 Task: In Heading Arial with underline. Font size of heading  '18'Font style of data Calibri. Font size of data  9Alignment of headline & data Align center. Fill color in heading,  RedFont color of data Black Apply border in Data No BorderIn the sheet   Innovate Sales templetes book
Action: Mouse moved to (143, 156)
Screenshot: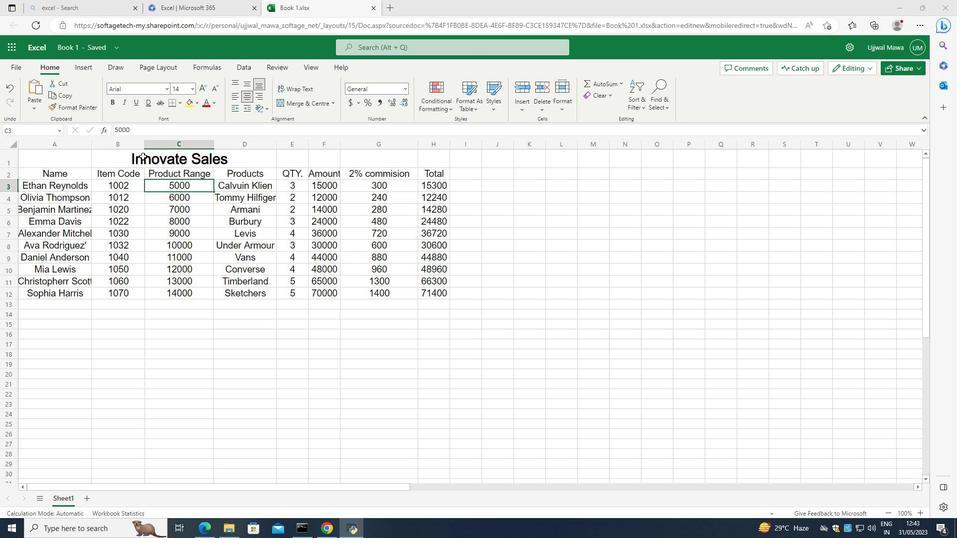 
Action: Mouse pressed left at (143, 156)
Screenshot: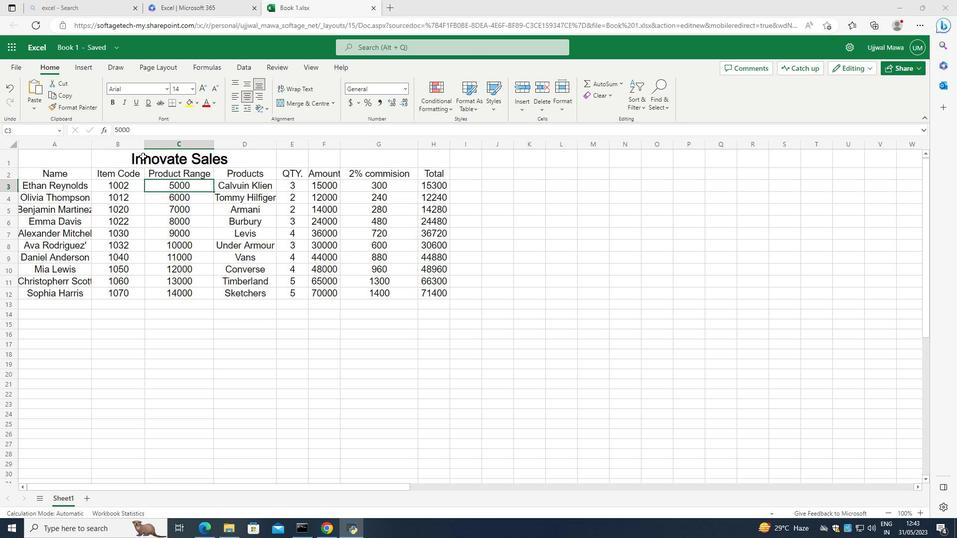 
Action: Mouse moved to (73, 102)
Screenshot: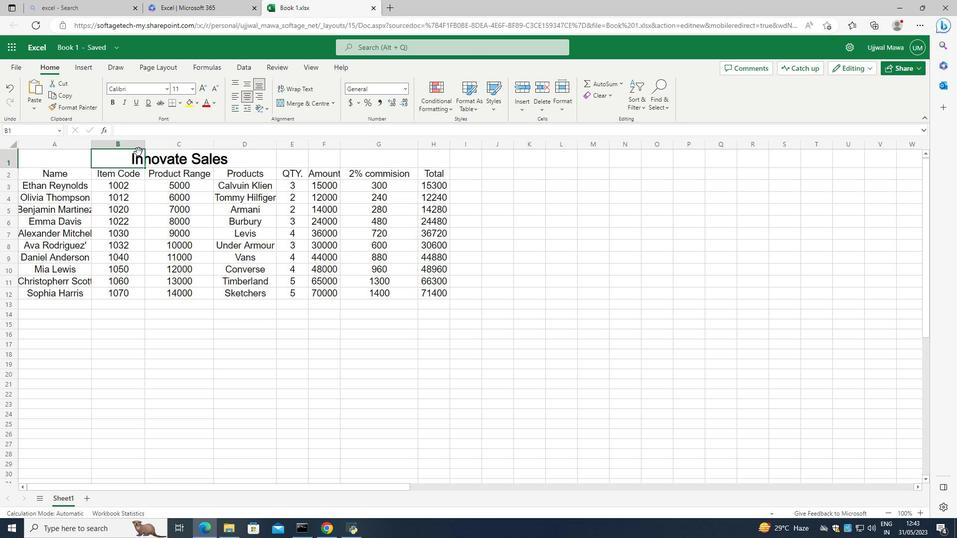 
Action: Key pressed ctrl+U
Screenshot: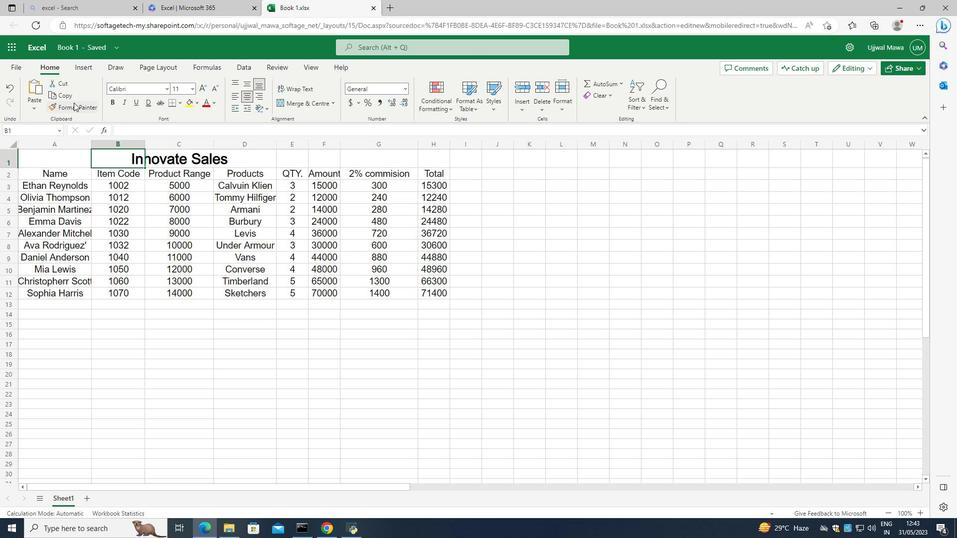 
Action: Mouse moved to (136, 161)
Screenshot: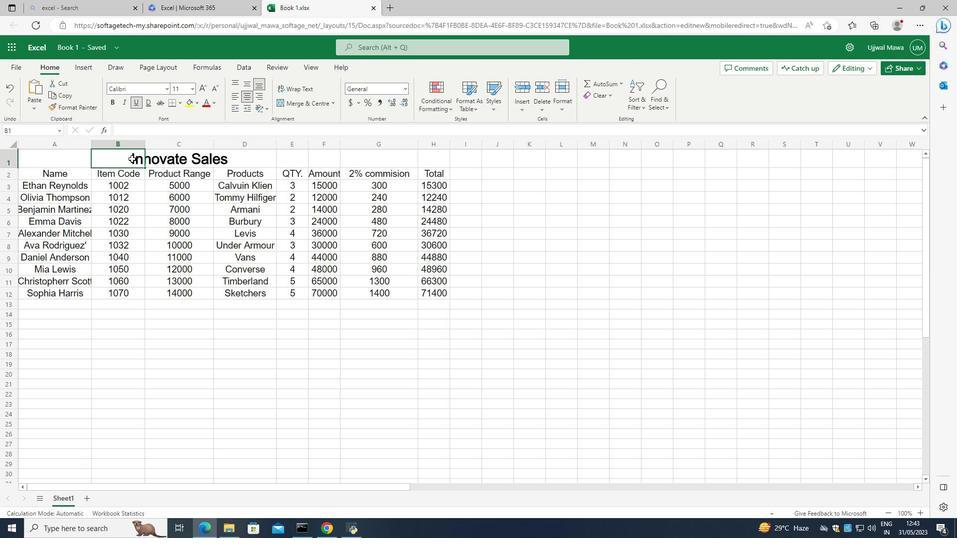 
Action: Mouse pressed left at (136, 161)
Screenshot: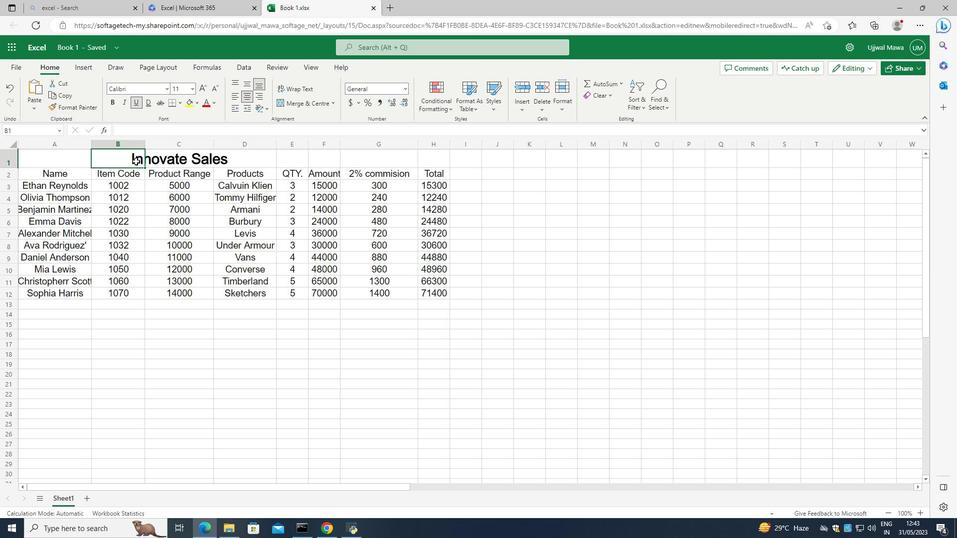 
Action: Mouse moved to (167, 164)
Screenshot: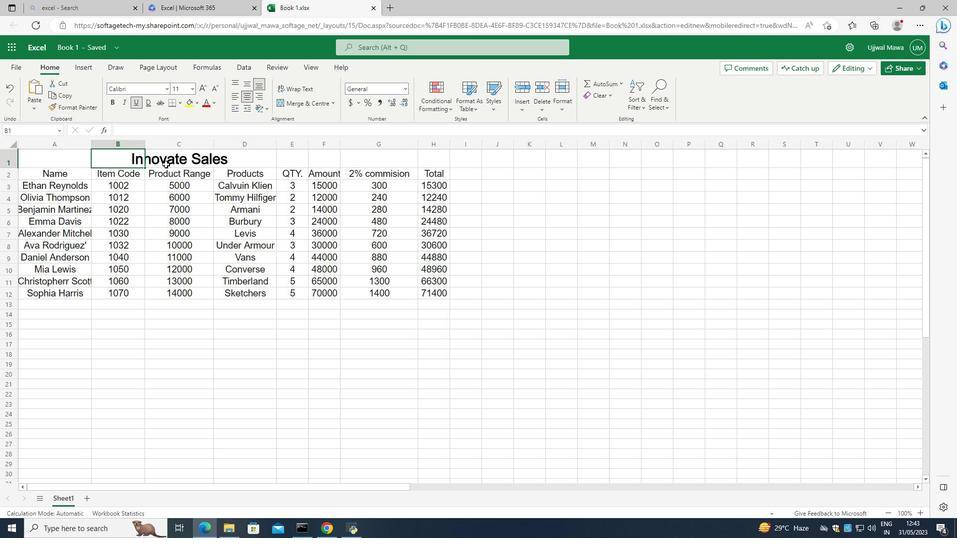 
Action: Mouse pressed left at (167, 164)
Screenshot: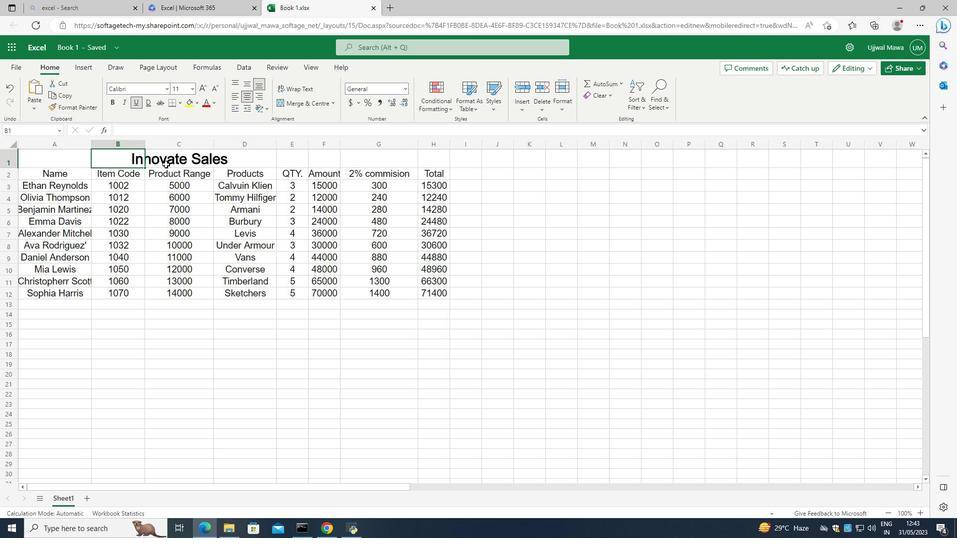 
Action: Mouse moved to (132, 158)
Screenshot: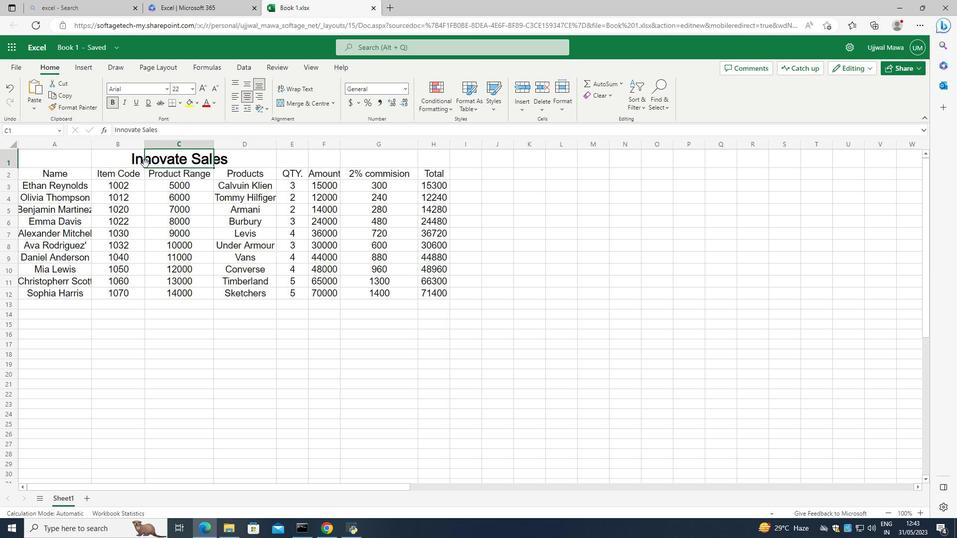
Action: Mouse pressed left at (132, 158)
Screenshot: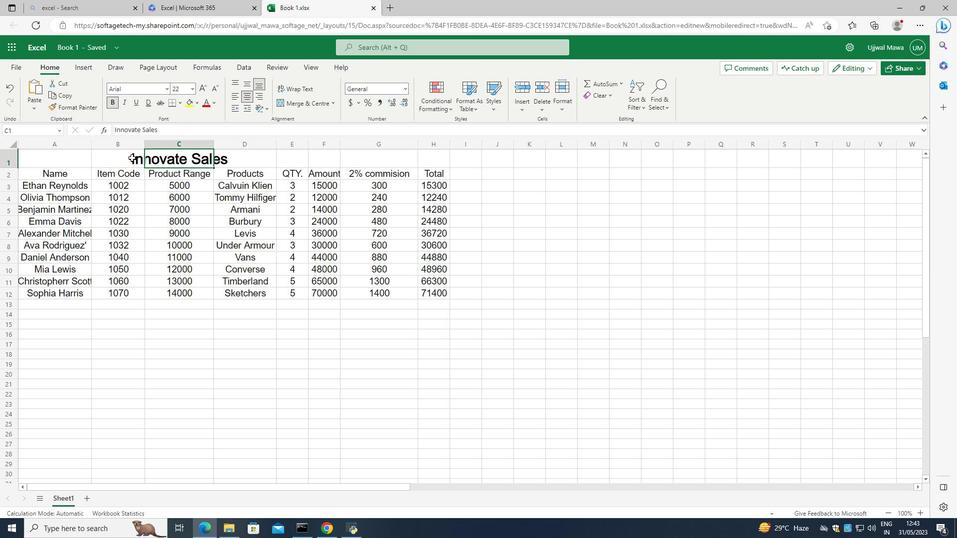 
Action: Mouse moved to (138, 159)
Screenshot: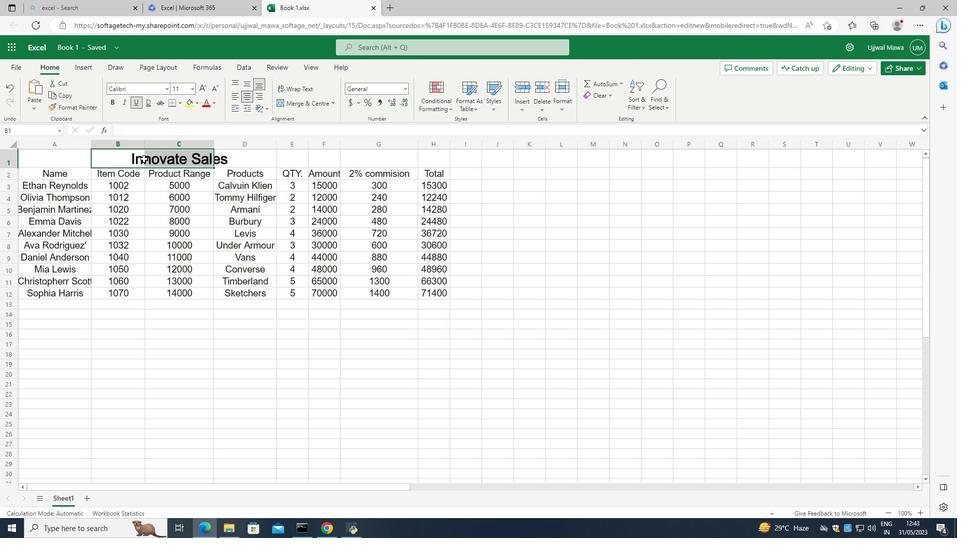 
Action: Mouse pressed left at (138, 159)
Screenshot: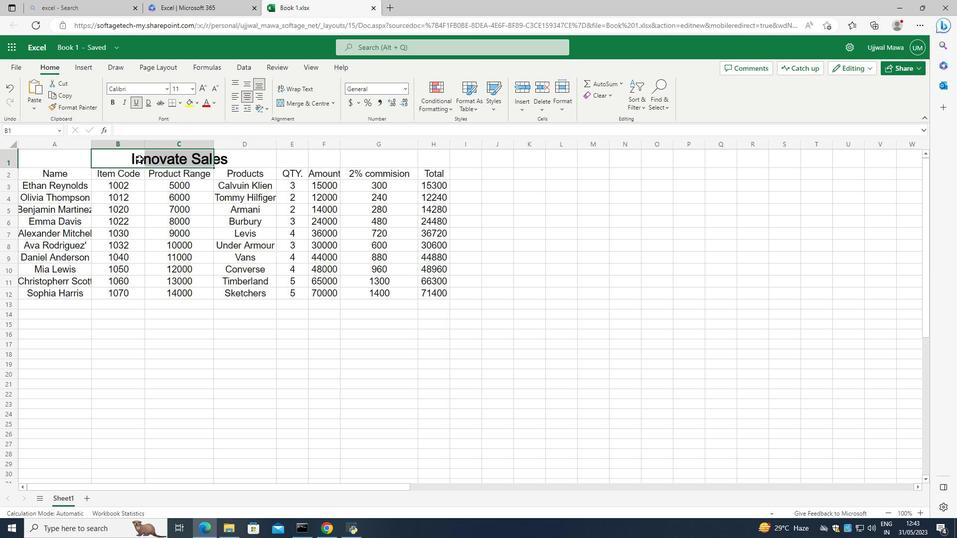 
Action: Mouse moved to (132, 159)
Screenshot: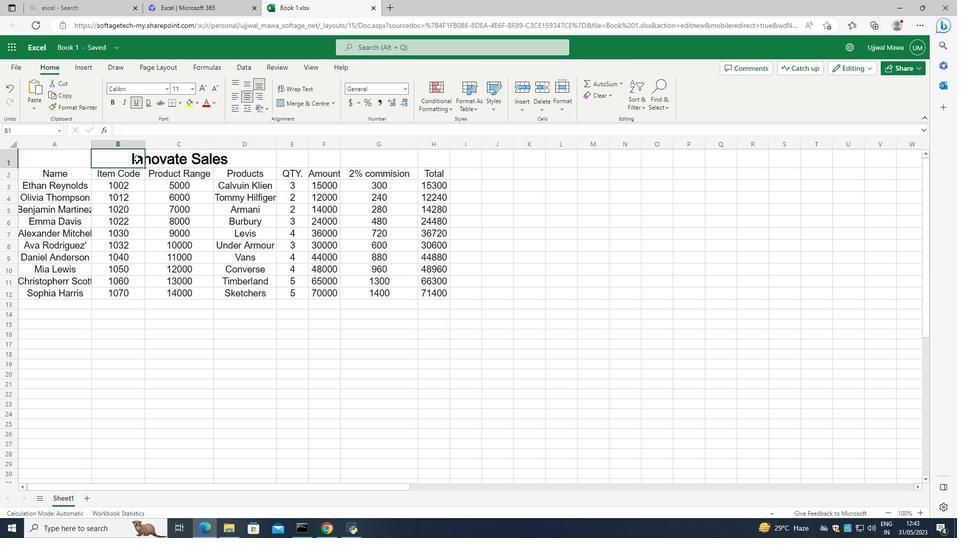 
Action: Mouse pressed left at (132, 159)
Screenshot: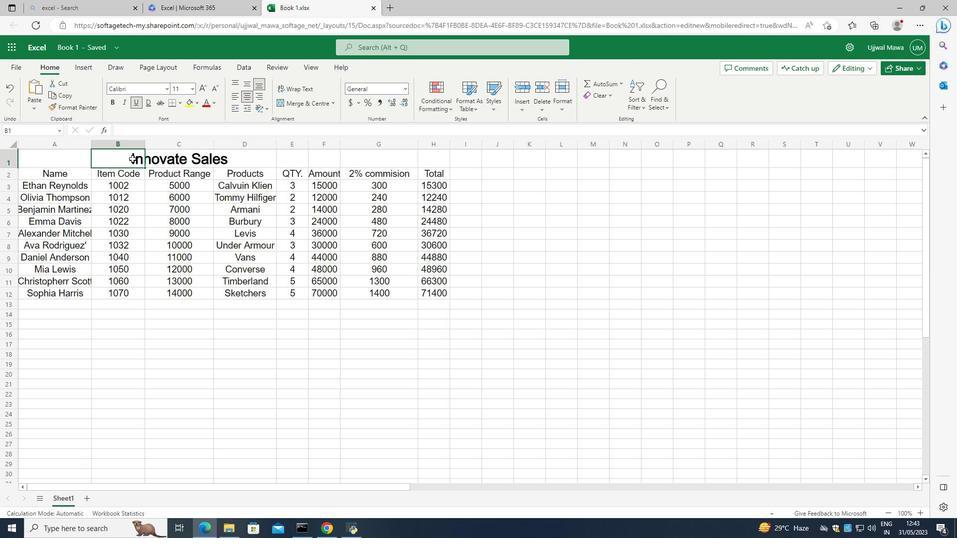 
Action: Mouse moved to (133, 102)
Screenshot: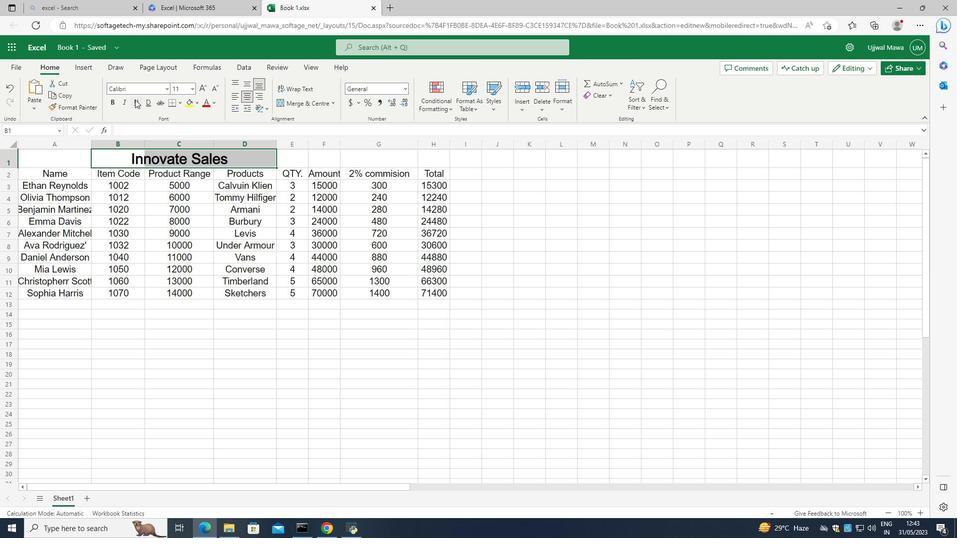 
Action: Mouse pressed left at (133, 102)
Screenshot: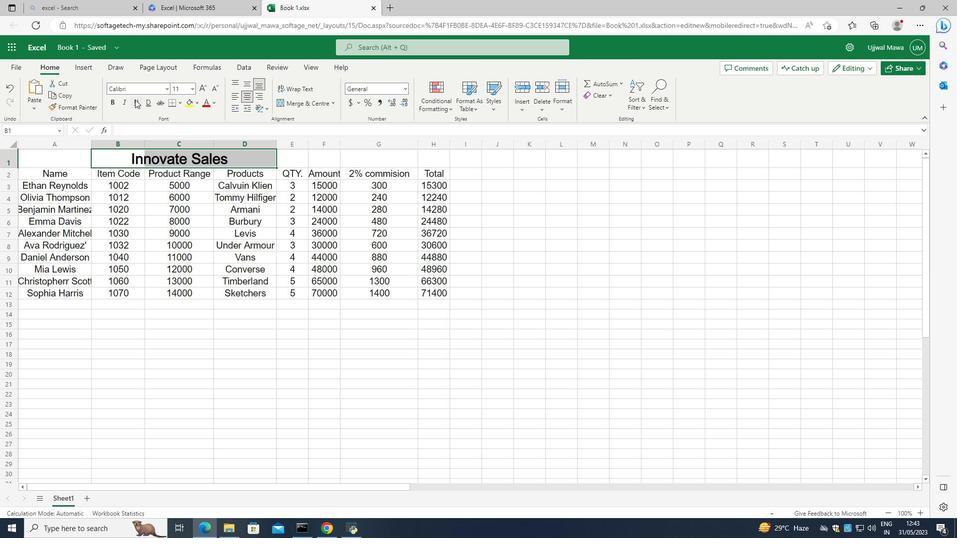 
Action: Mouse pressed left at (133, 102)
Screenshot: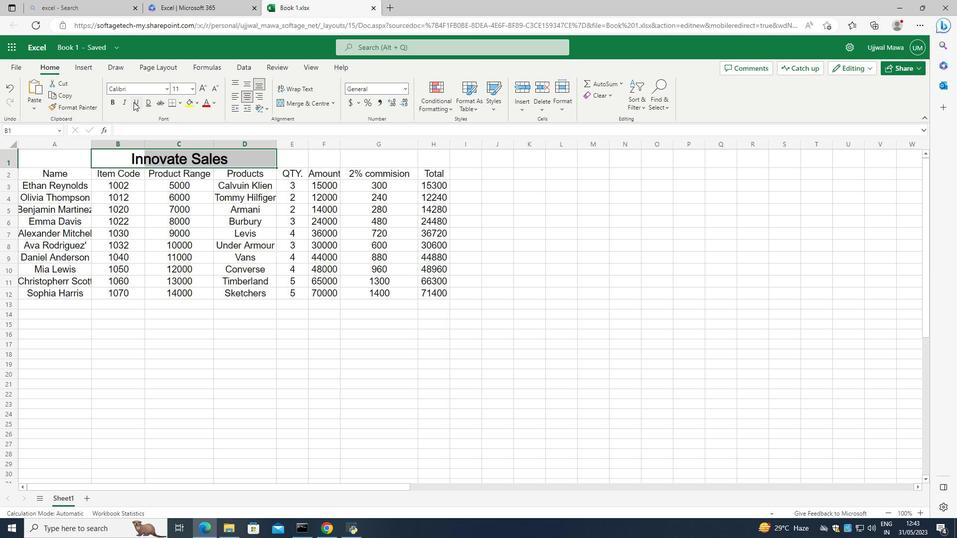 
Action: Mouse moved to (142, 220)
Screenshot: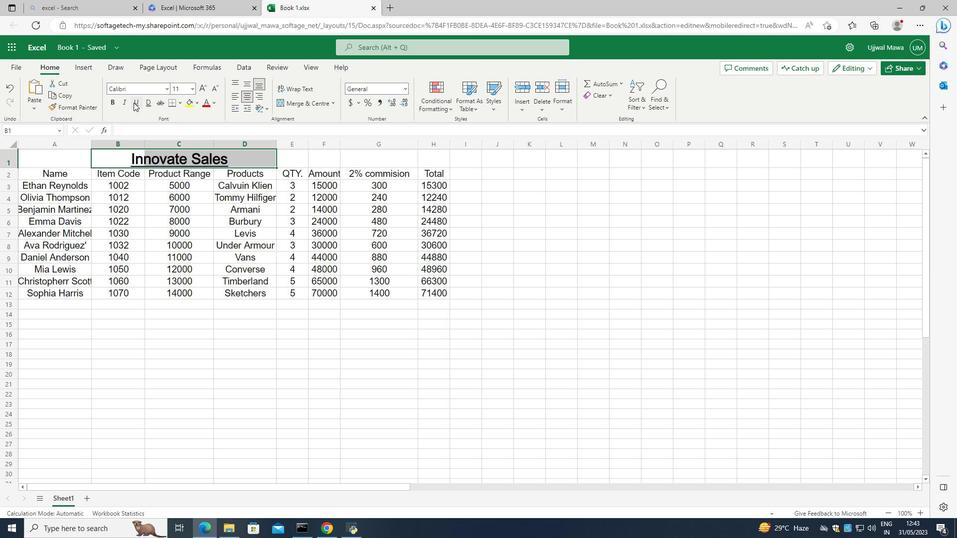 
Action: Mouse pressed left at (142, 220)
Screenshot: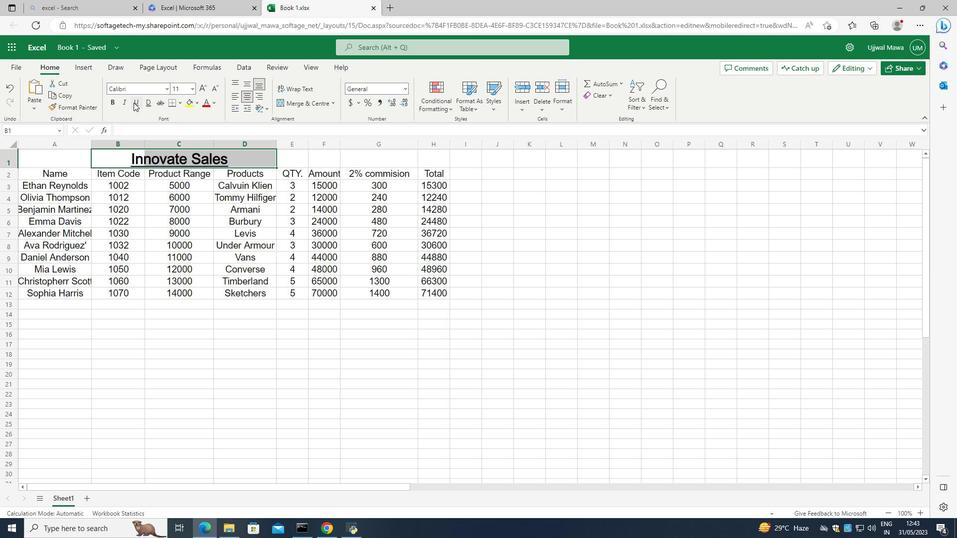 
Action: Mouse moved to (56, 175)
Screenshot: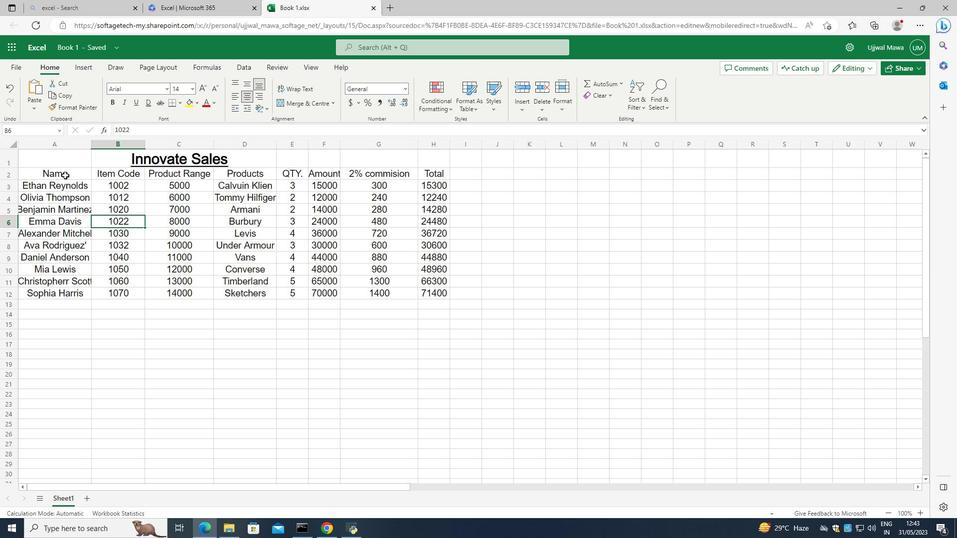 
Action: Mouse pressed left at (56, 175)
Screenshot: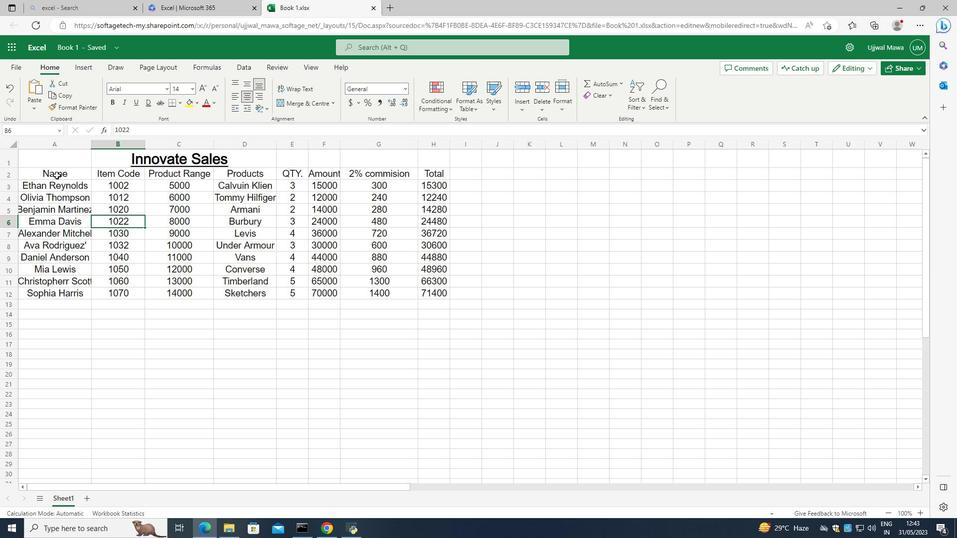 
Action: Mouse moved to (161, 169)
Screenshot: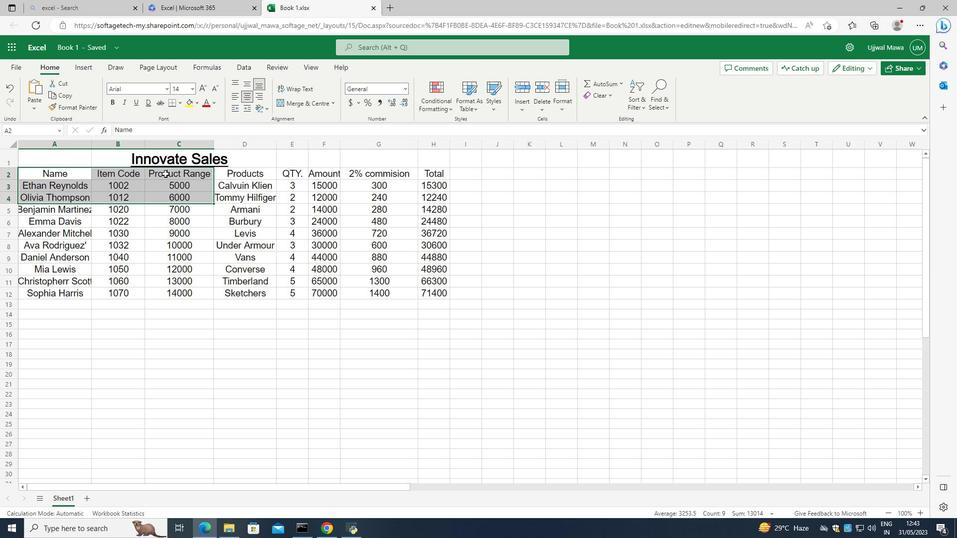
Action: Mouse pressed left at (161, 169)
Screenshot: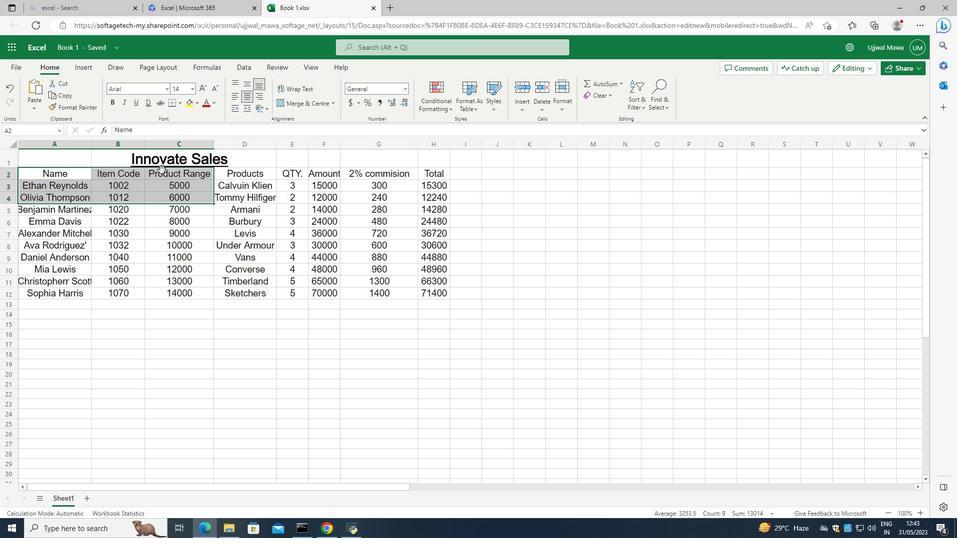 
Action: Mouse moved to (140, 156)
Screenshot: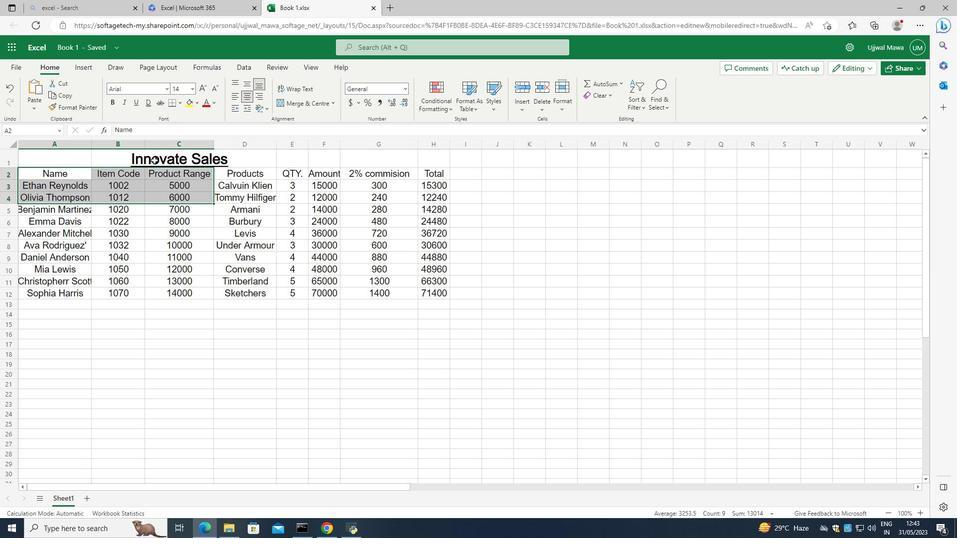 
Action: Mouse pressed left at (140, 156)
Screenshot: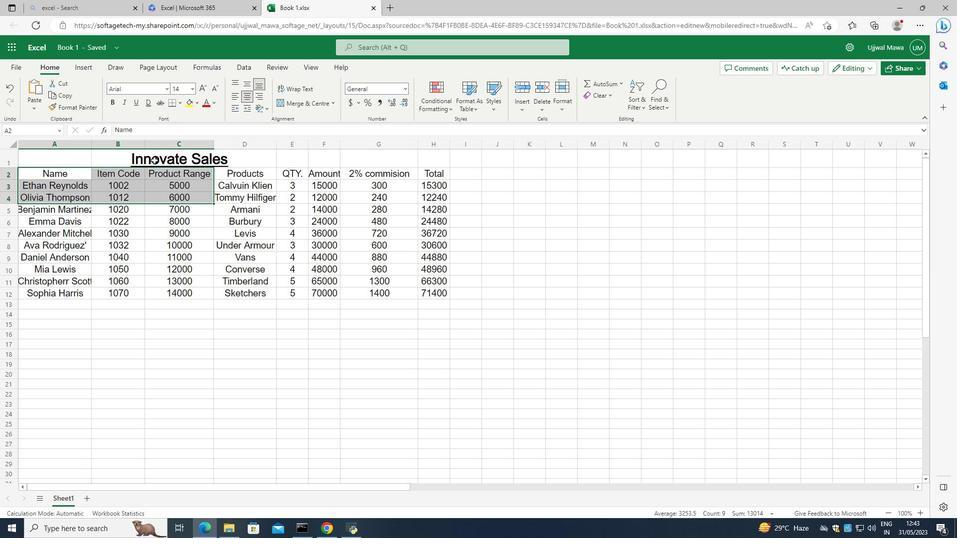 
Action: Mouse moved to (121, 157)
Screenshot: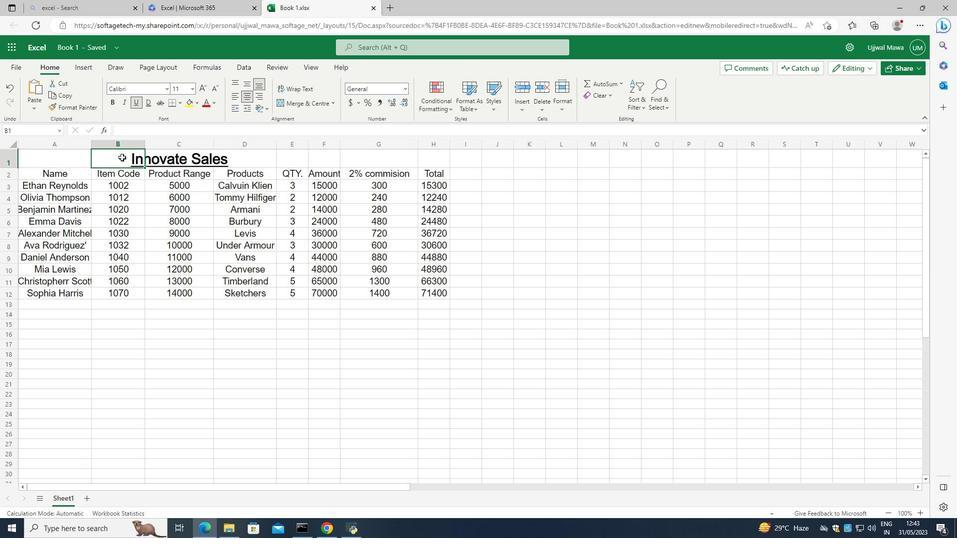 
Action: Mouse pressed left at (121, 157)
Screenshot: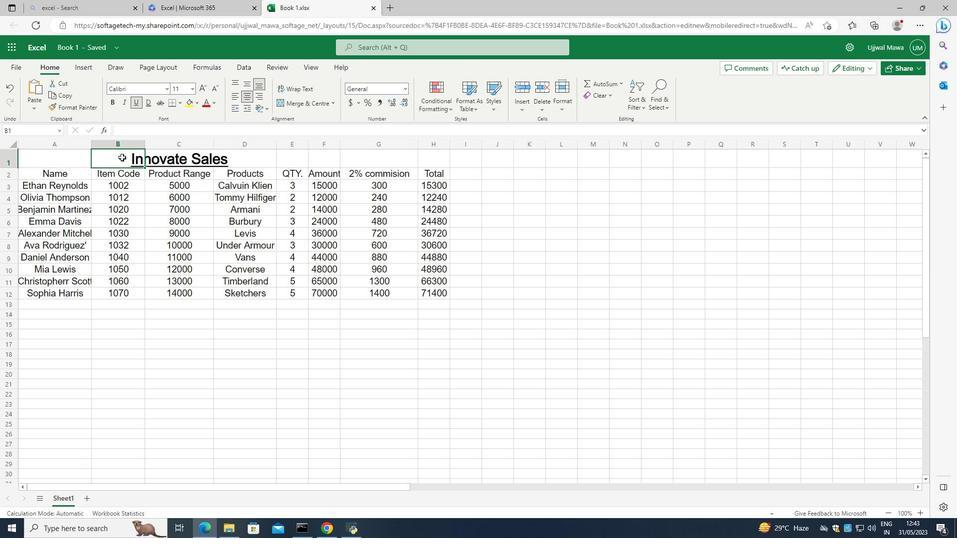 
Action: Mouse moved to (231, 159)
Screenshot: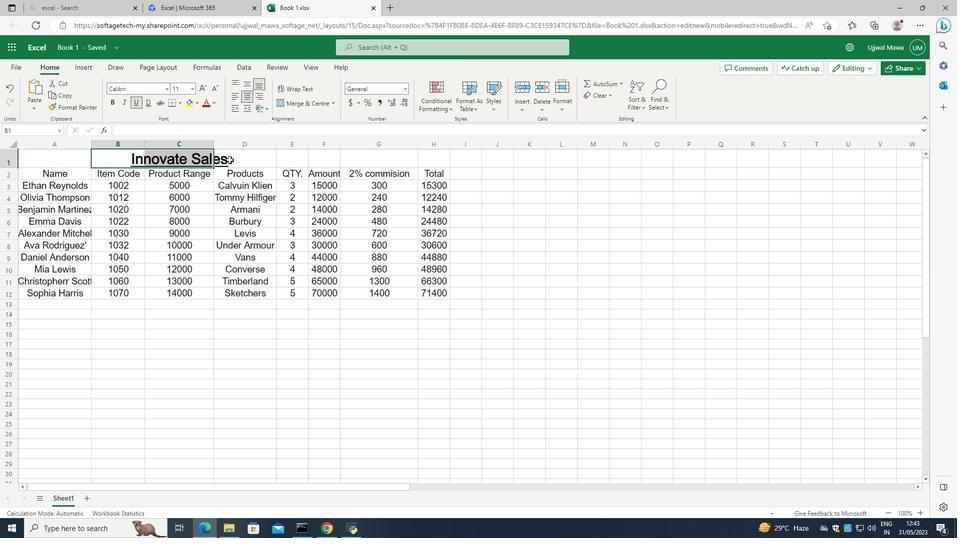 
Action: Mouse pressed left at (231, 159)
Screenshot: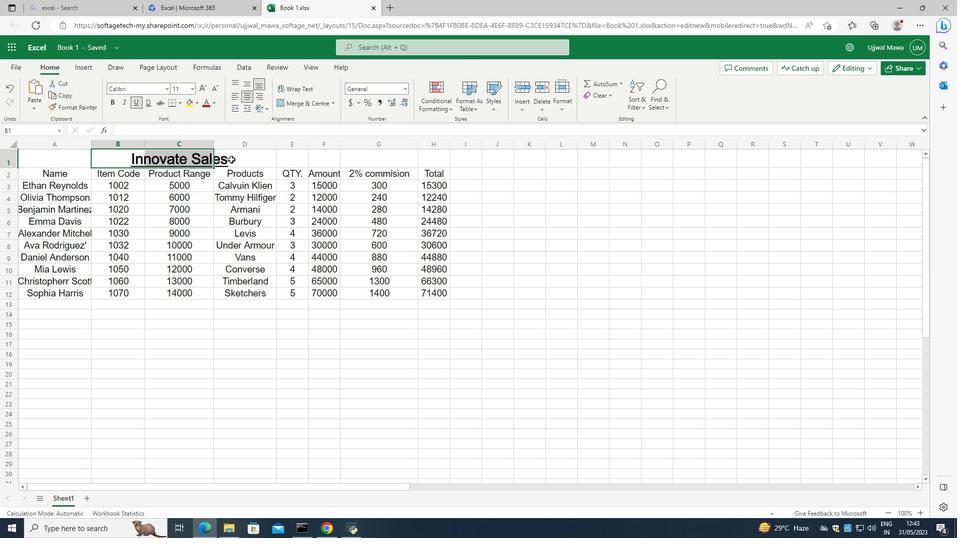 
Action: Mouse moved to (192, 89)
Screenshot: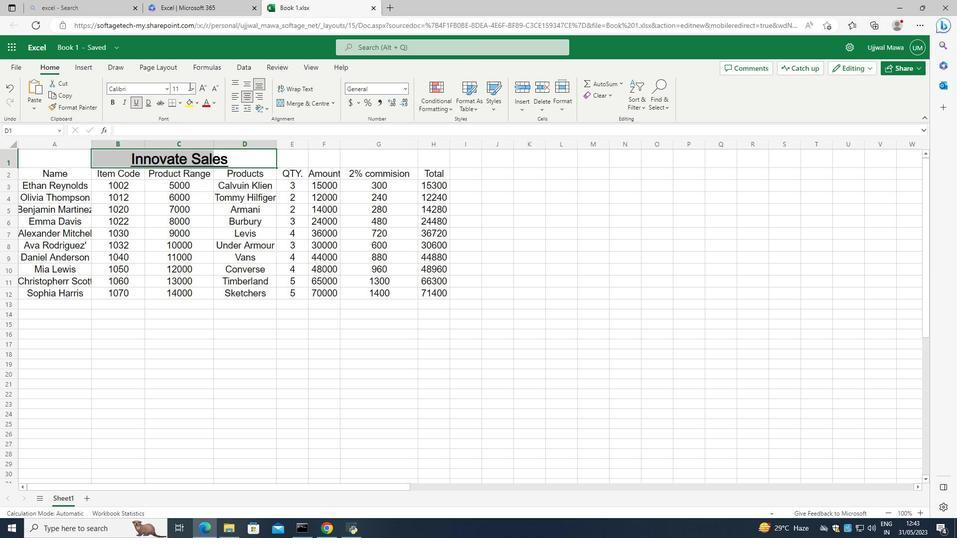 
Action: Mouse pressed left at (192, 89)
Screenshot: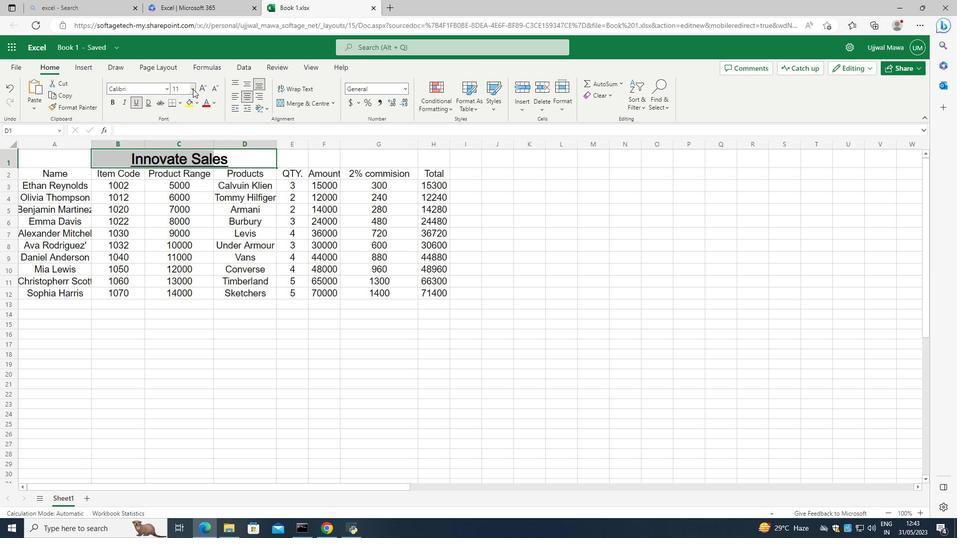 
Action: Mouse moved to (184, 202)
Screenshot: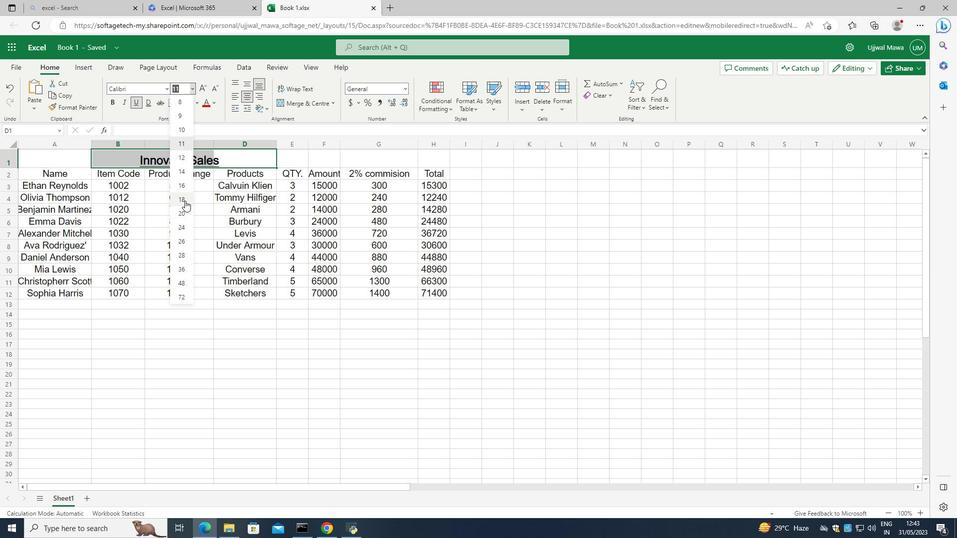 
Action: Mouse pressed left at (184, 202)
Screenshot: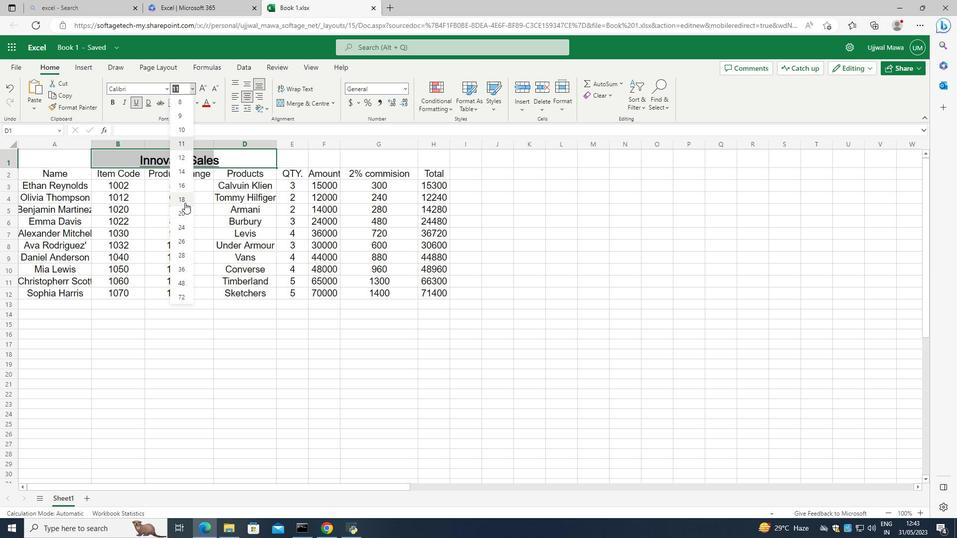 
Action: Mouse moved to (123, 200)
Screenshot: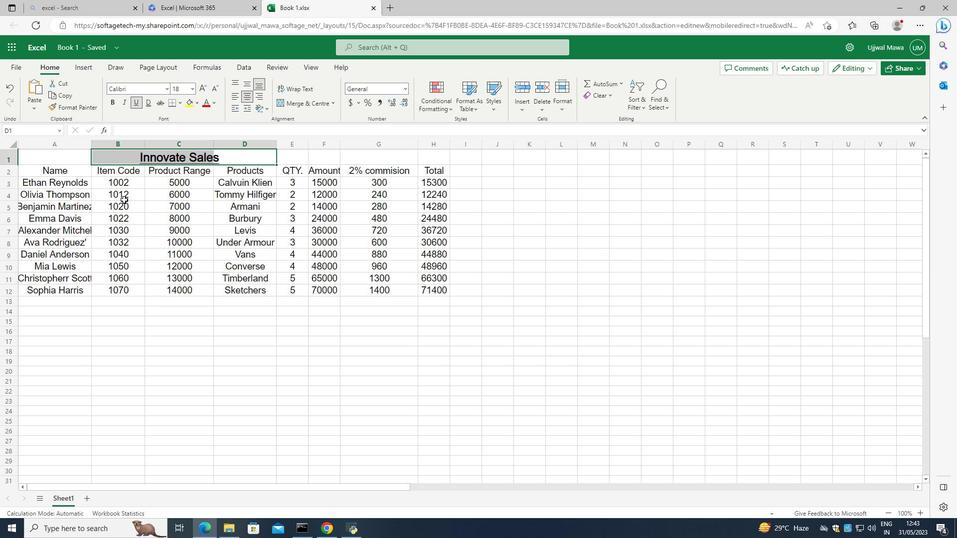 
Action: Mouse pressed left at (123, 200)
Screenshot: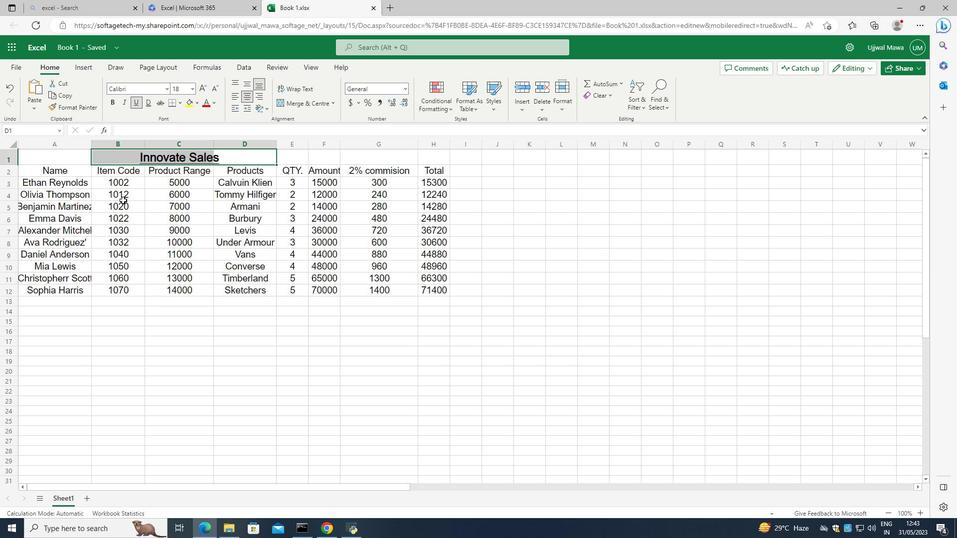 
Action: Mouse moved to (51, 175)
Screenshot: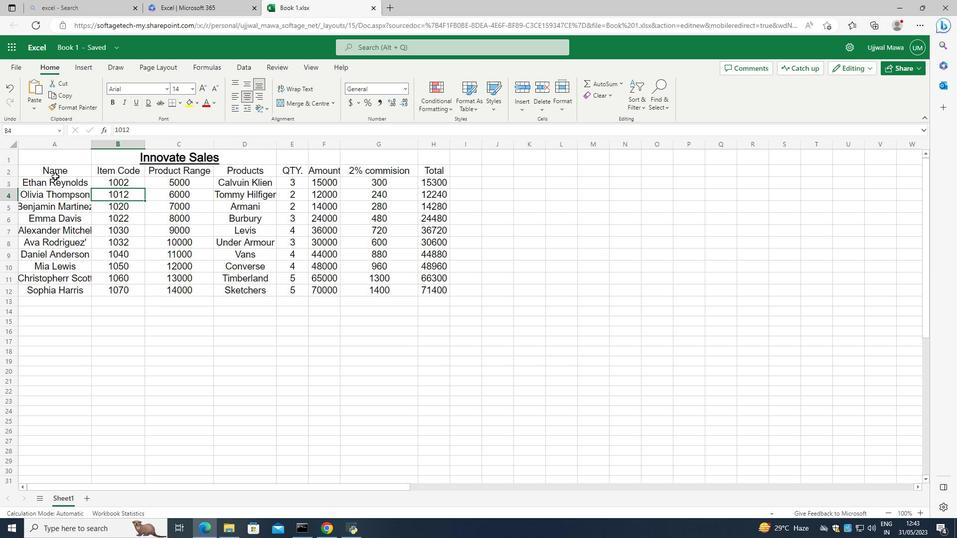 
Action: Mouse pressed left at (51, 175)
Screenshot: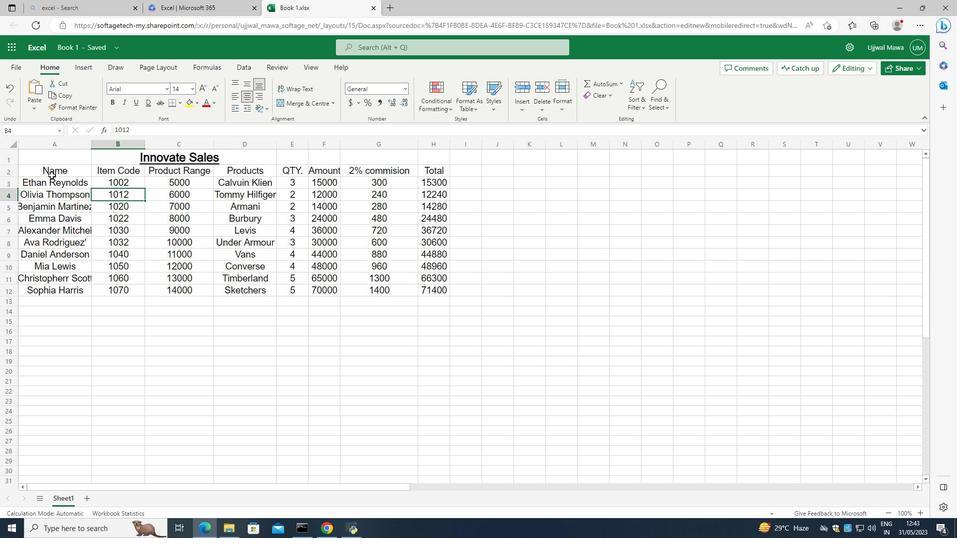 
Action: Mouse moved to (157, 92)
Screenshot: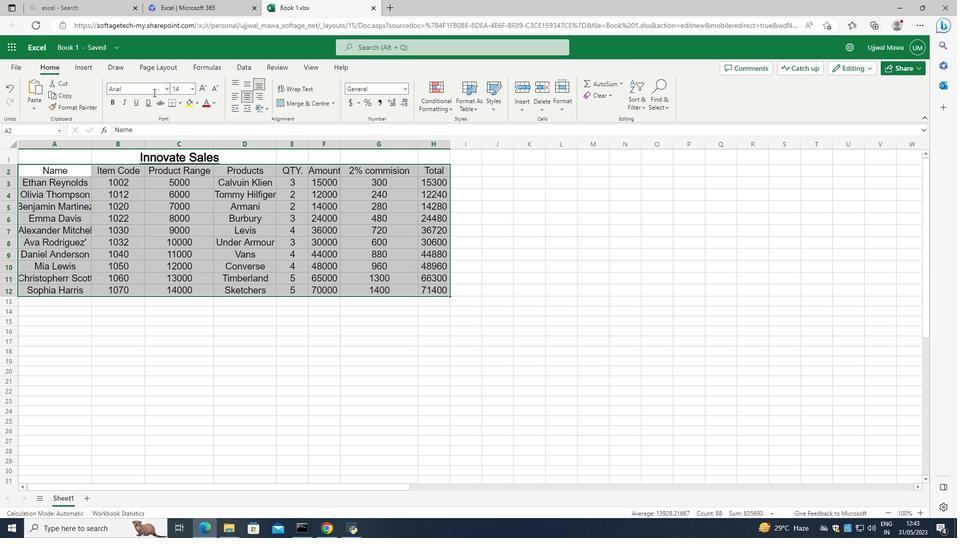 
Action: Mouse pressed left at (157, 92)
Screenshot: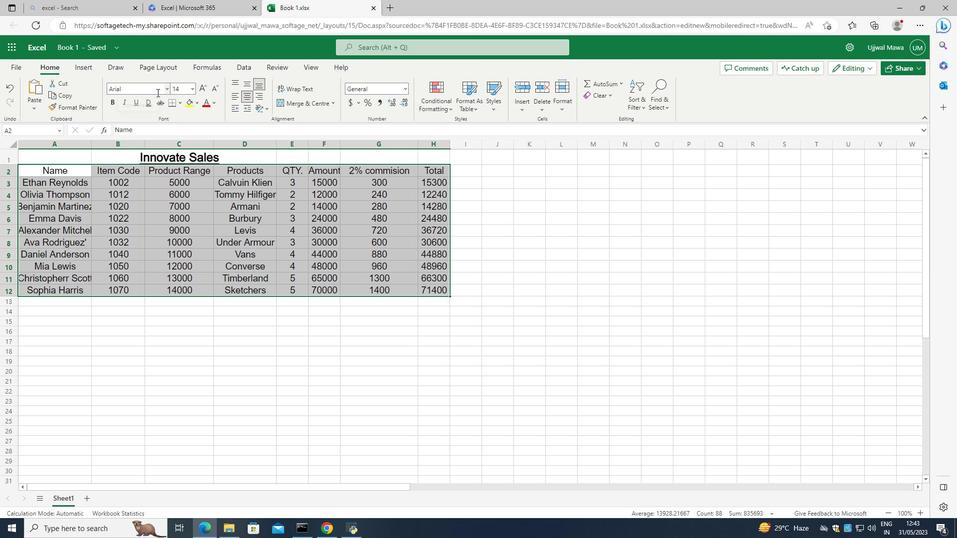 
Action: Mouse moved to (165, 88)
Screenshot: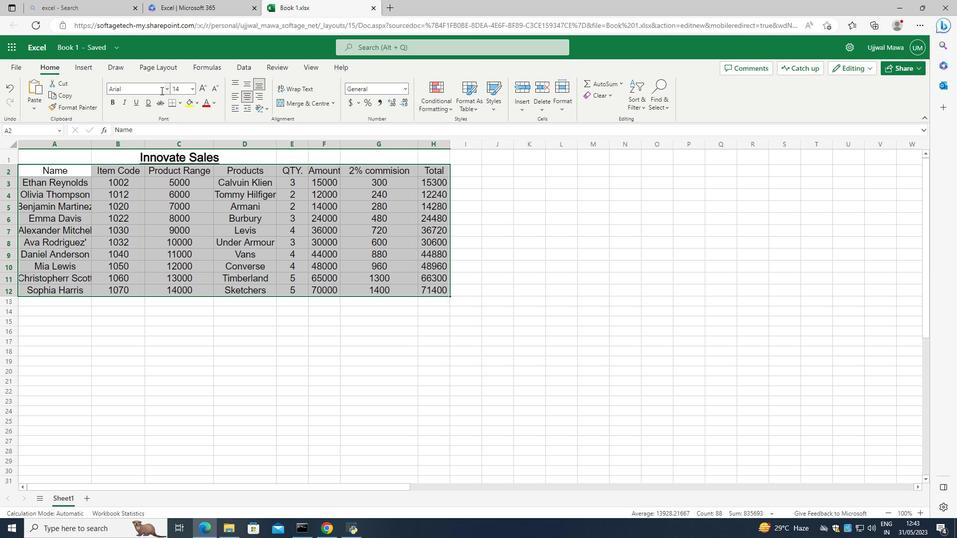 
Action: Mouse pressed left at (165, 88)
Screenshot: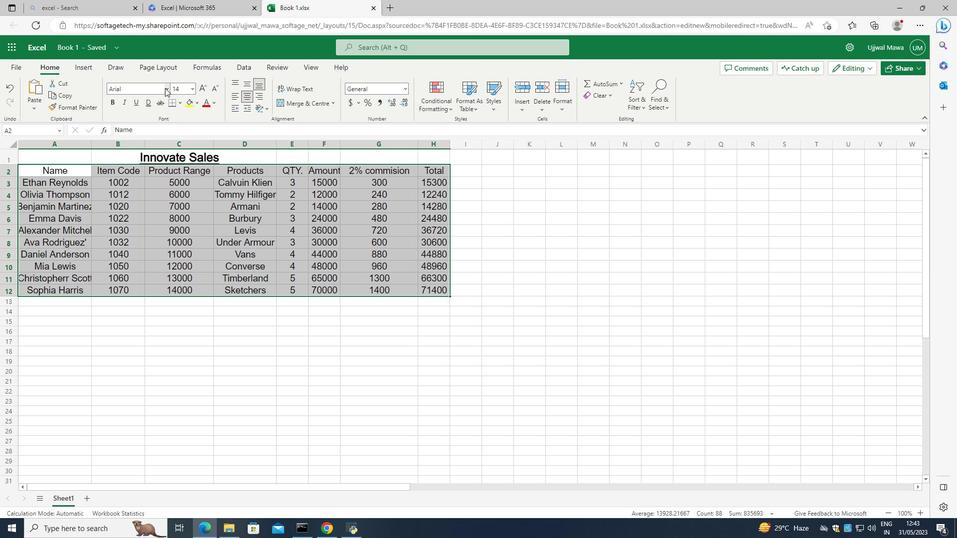 
Action: Mouse moved to (150, 183)
Screenshot: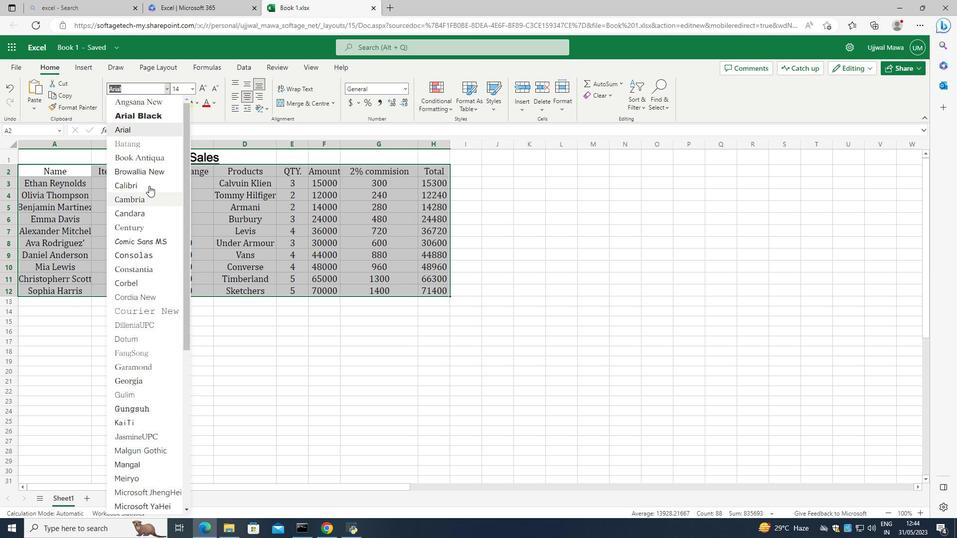 
Action: Mouse pressed left at (150, 183)
Screenshot: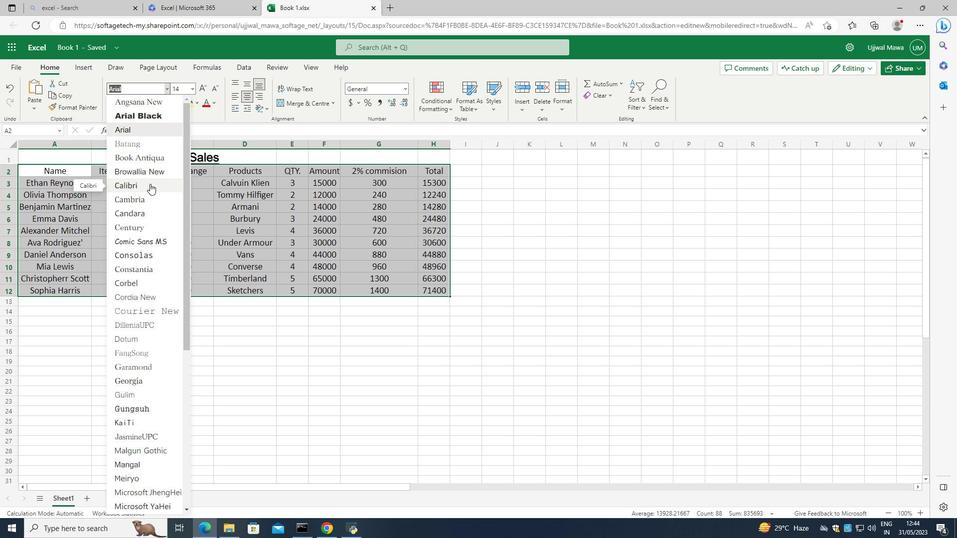
Action: Mouse moved to (210, 83)
Screenshot: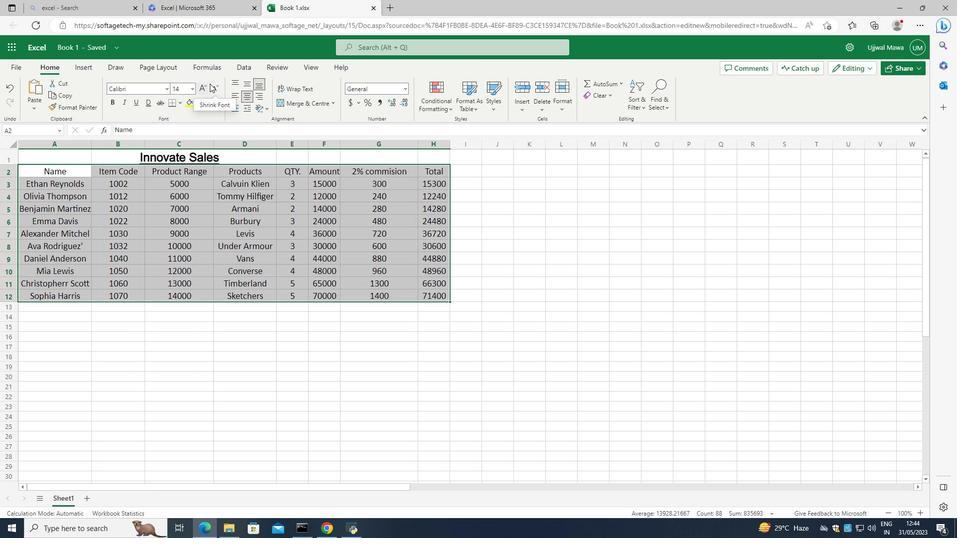 
Action: Mouse pressed left at (210, 83)
Screenshot: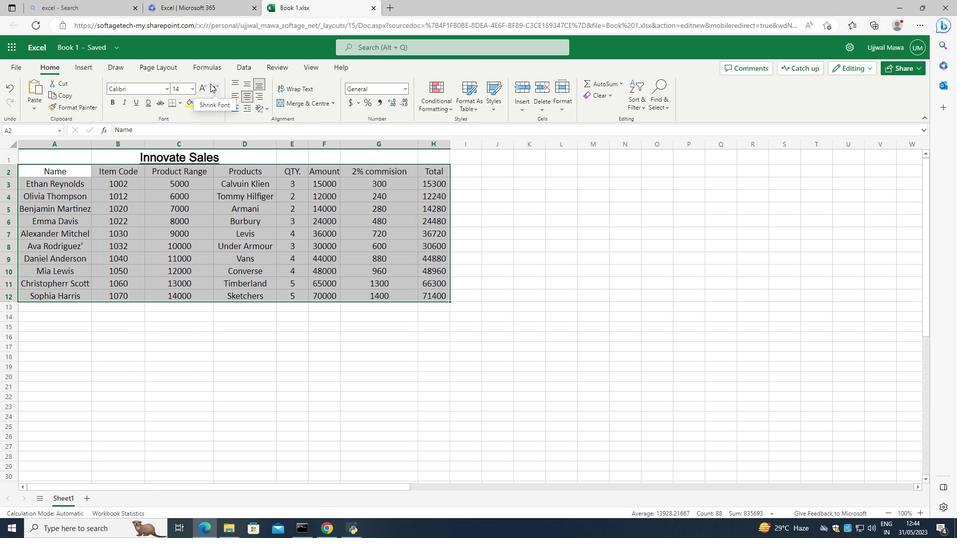 
Action: Mouse pressed left at (210, 83)
Screenshot: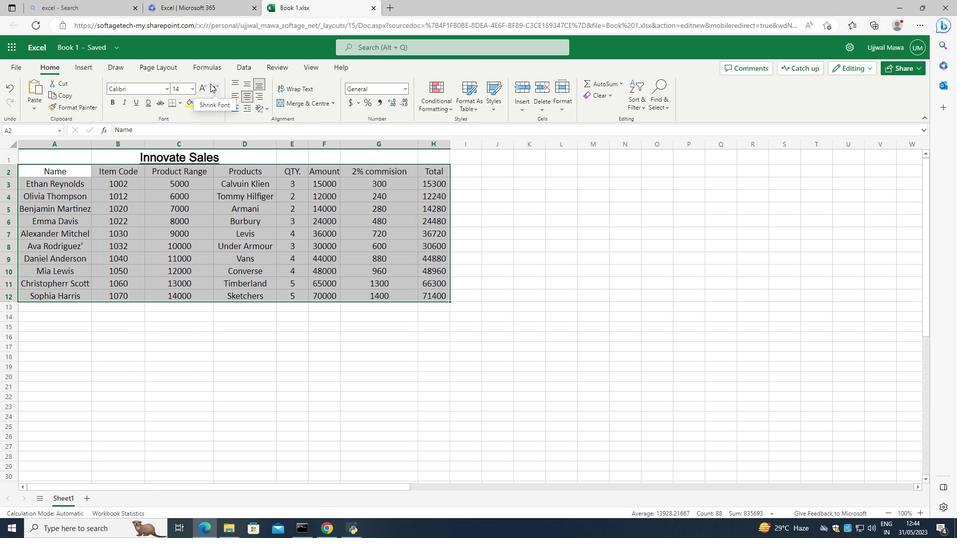 
Action: Mouse pressed left at (210, 83)
Screenshot: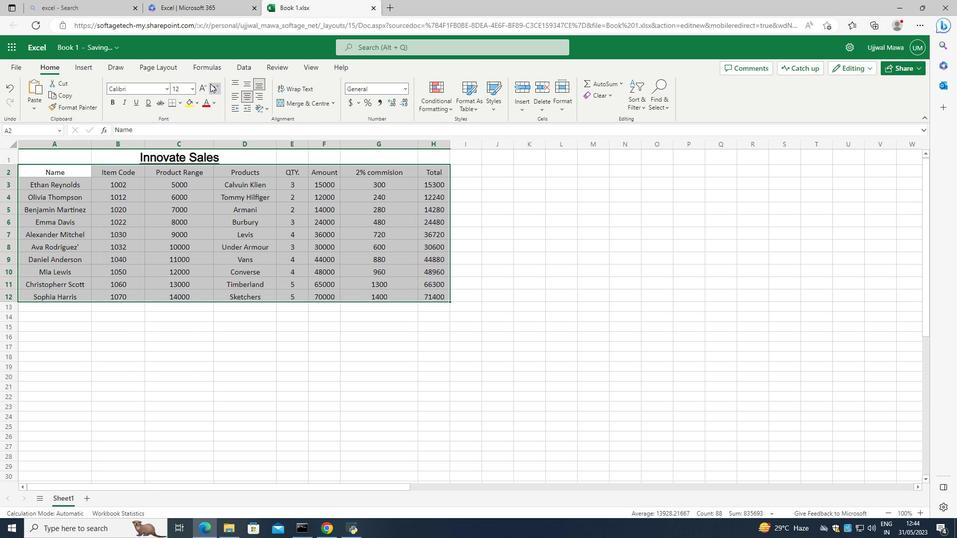 
Action: Mouse pressed left at (210, 83)
Screenshot: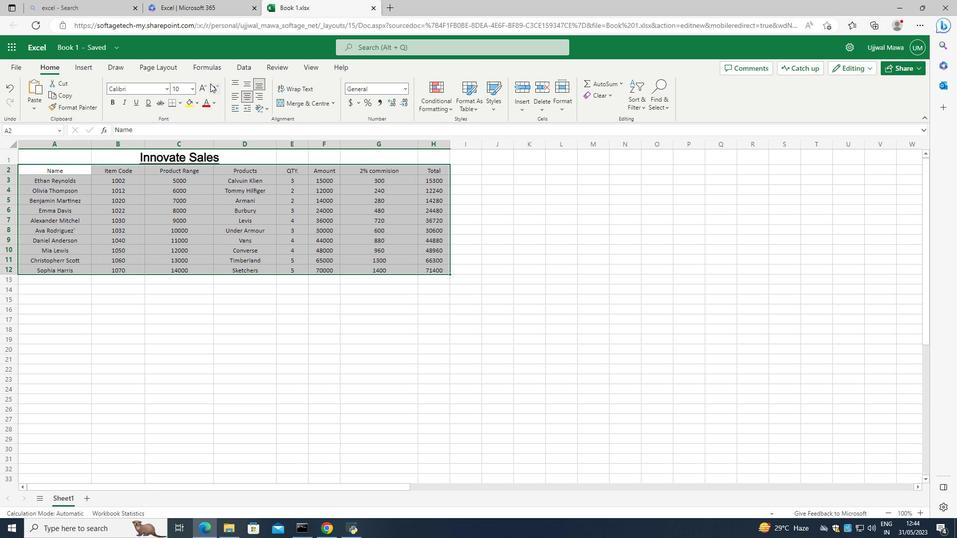 
Action: Mouse moved to (133, 317)
Screenshot: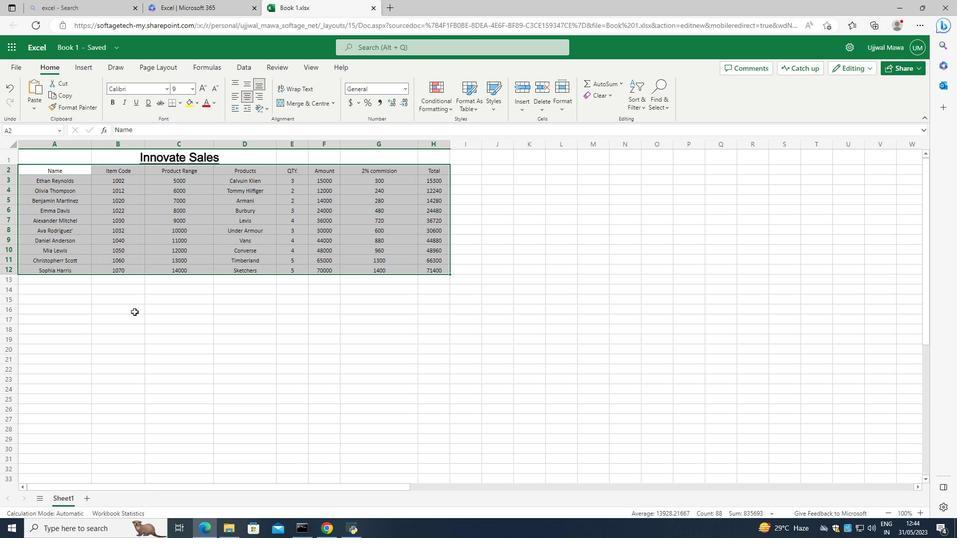 
Action: Mouse pressed left at (133, 317)
Screenshot: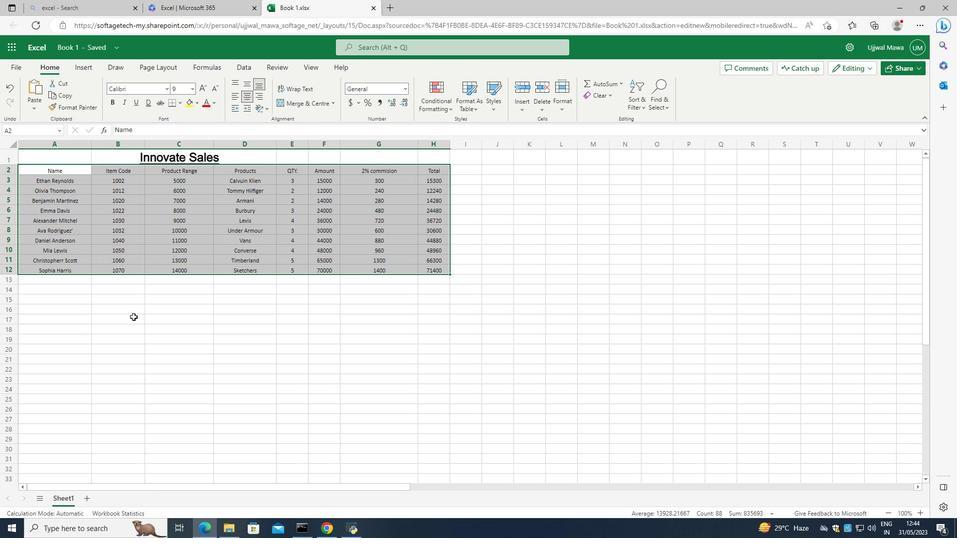 
Action: Mouse moved to (173, 158)
Screenshot: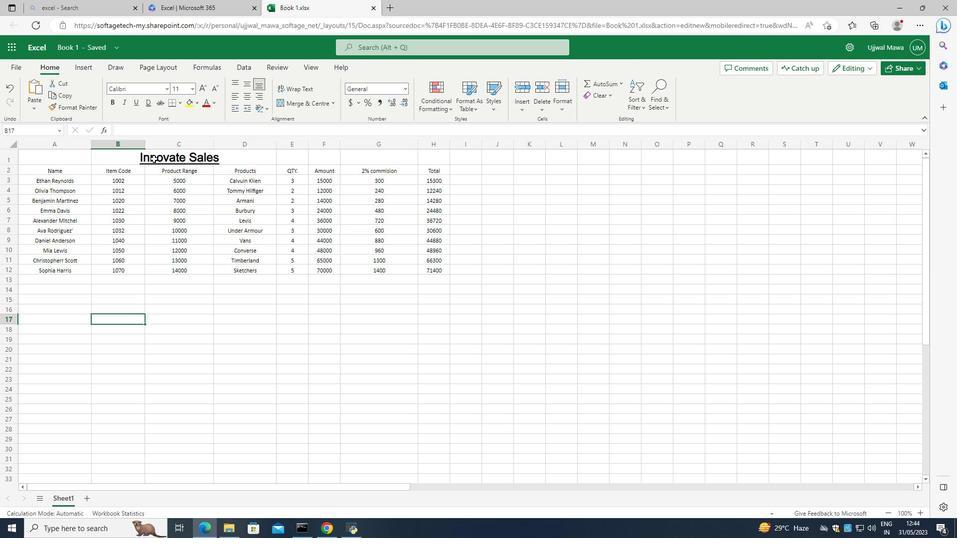 
Action: Mouse pressed left at (173, 158)
Screenshot: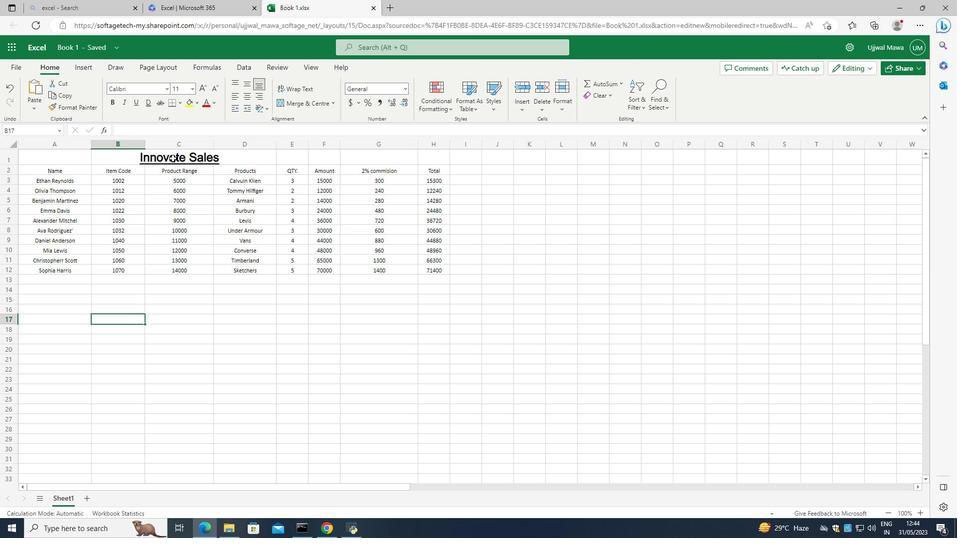 
Action: Mouse moved to (195, 99)
Screenshot: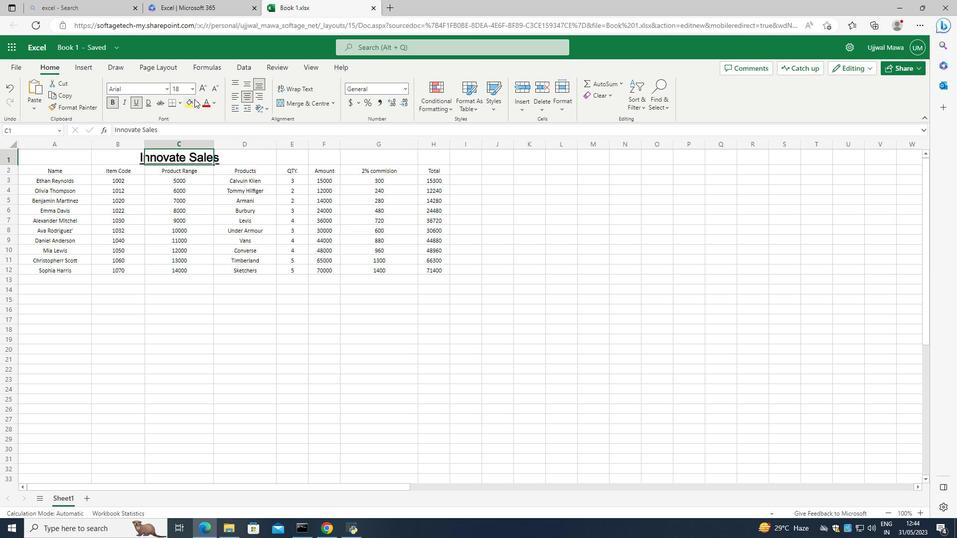 
Action: Mouse pressed left at (195, 99)
Screenshot: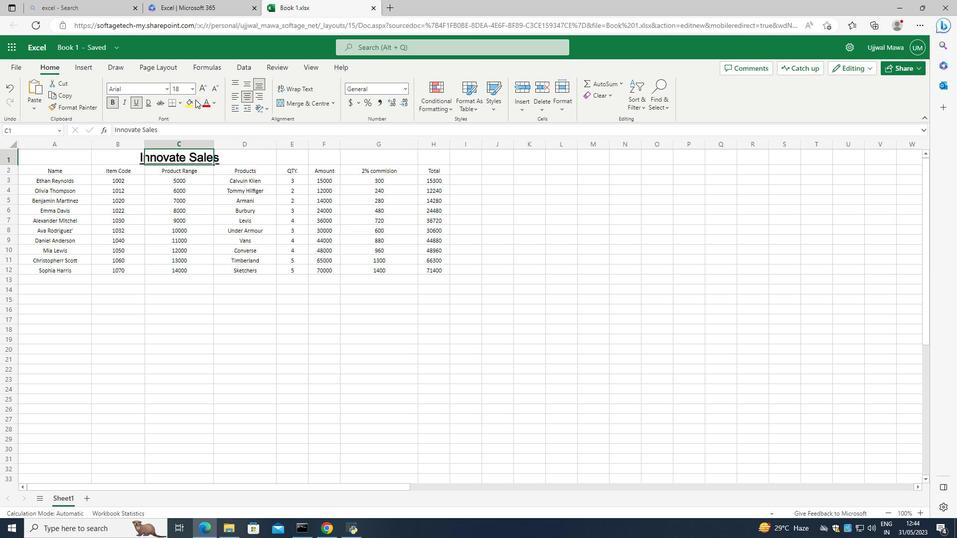 
Action: Mouse moved to (198, 220)
Screenshot: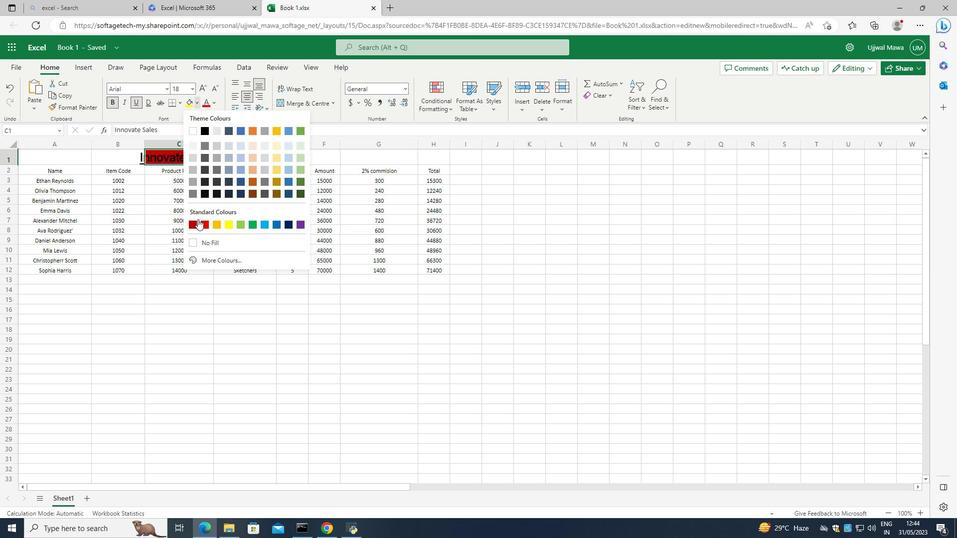 
Action: Mouse pressed left at (198, 220)
Screenshot: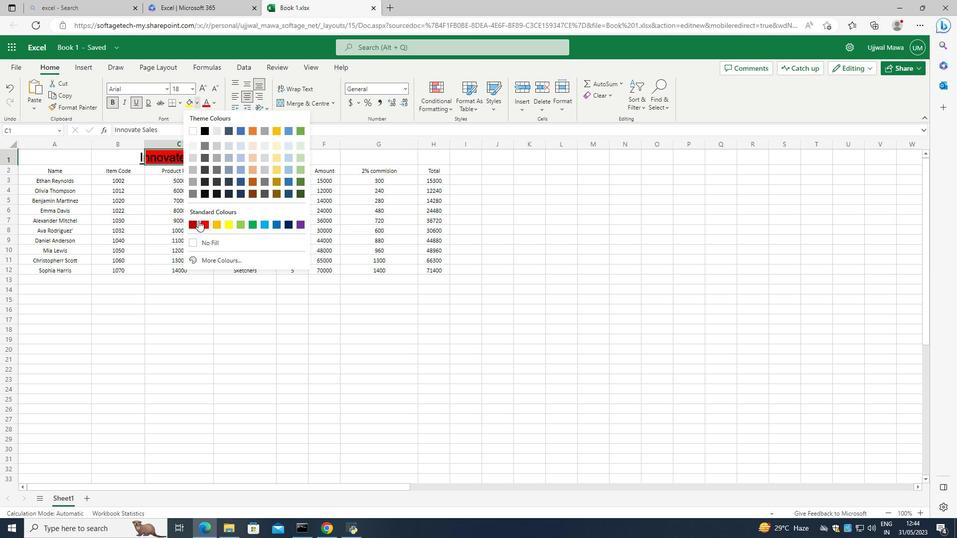 
Action: Mouse moved to (182, 175)
Screenshot: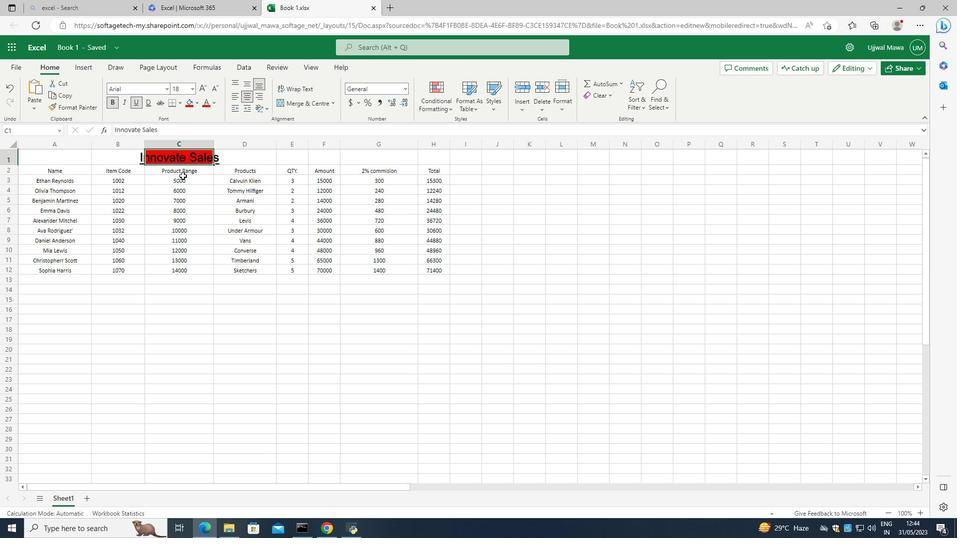 
Action: Mouse pressed left at (182, 175)
Screenshot: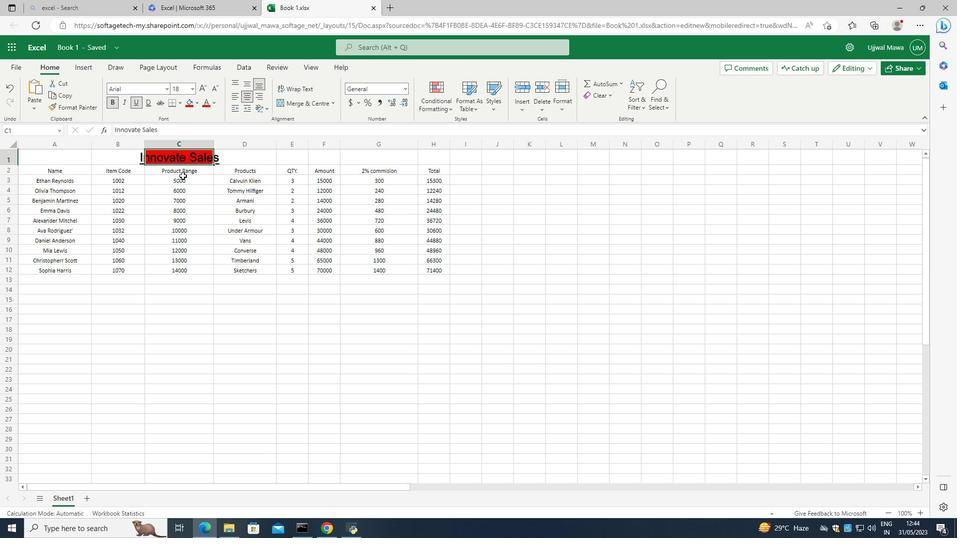 
Action: Mouse moved to (141, 156)
Screenshot: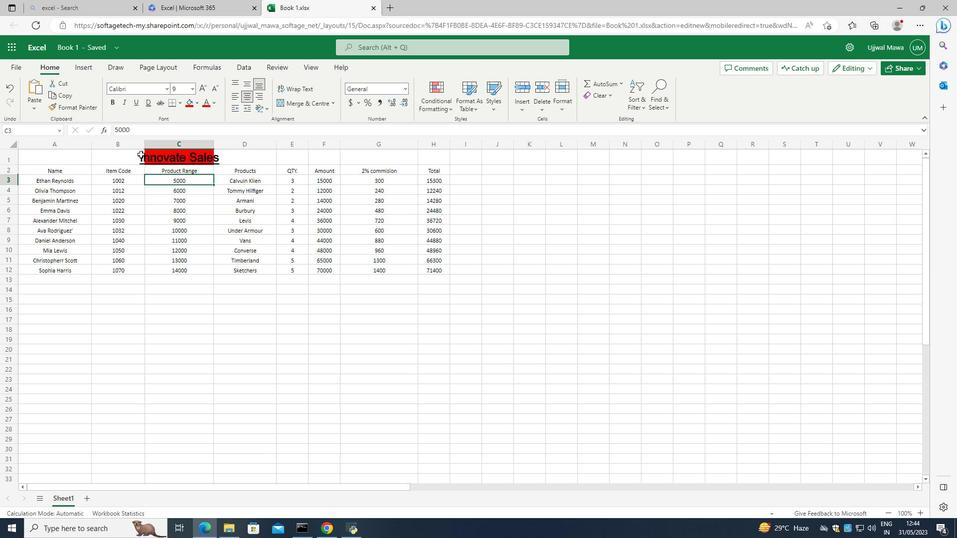 
Action: Mouse pressed left at (141, 156)
Screenshot: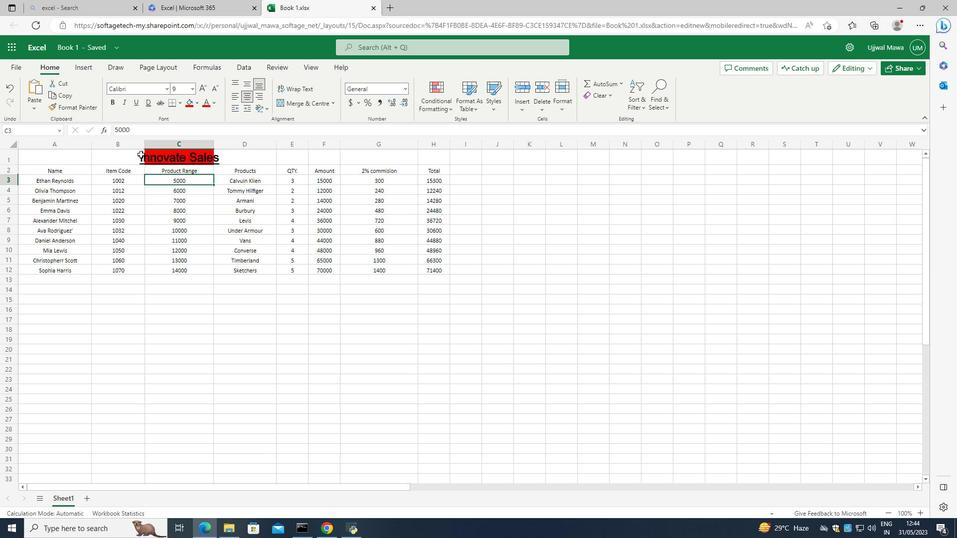 
Action: Mouse moved to (187, 105)
Screenshot: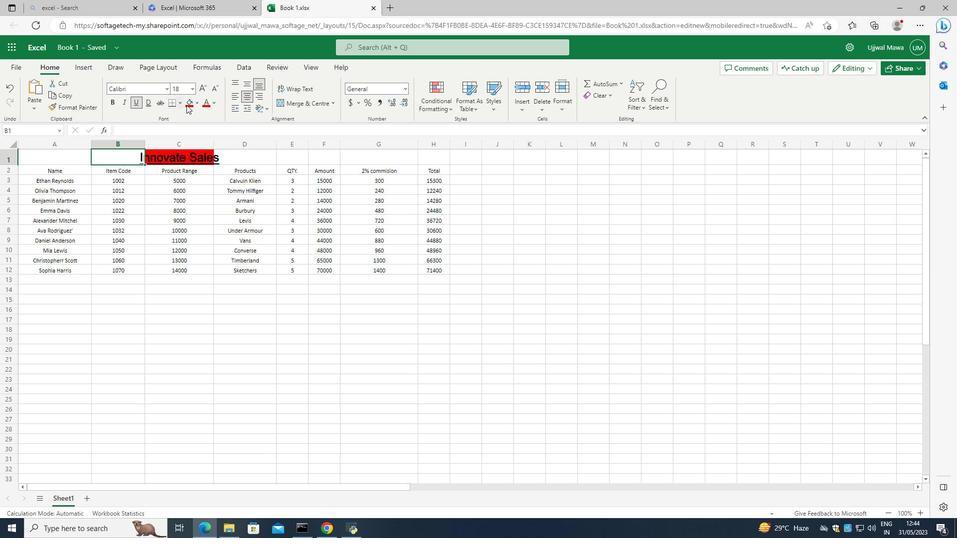 
Action: Mouse pressed left at (187, 105)
Screenshot: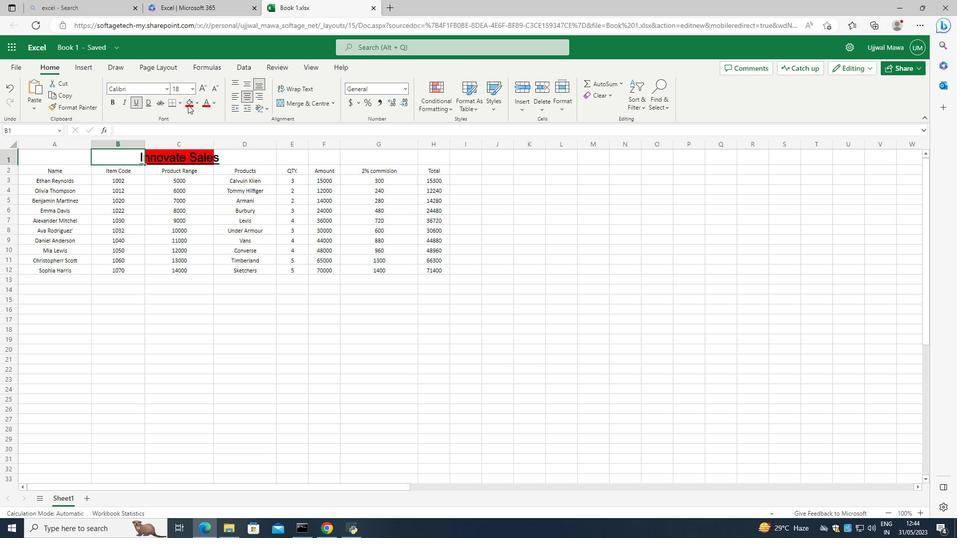 
Action: Mouse moved to (217, 153)
Screenshot: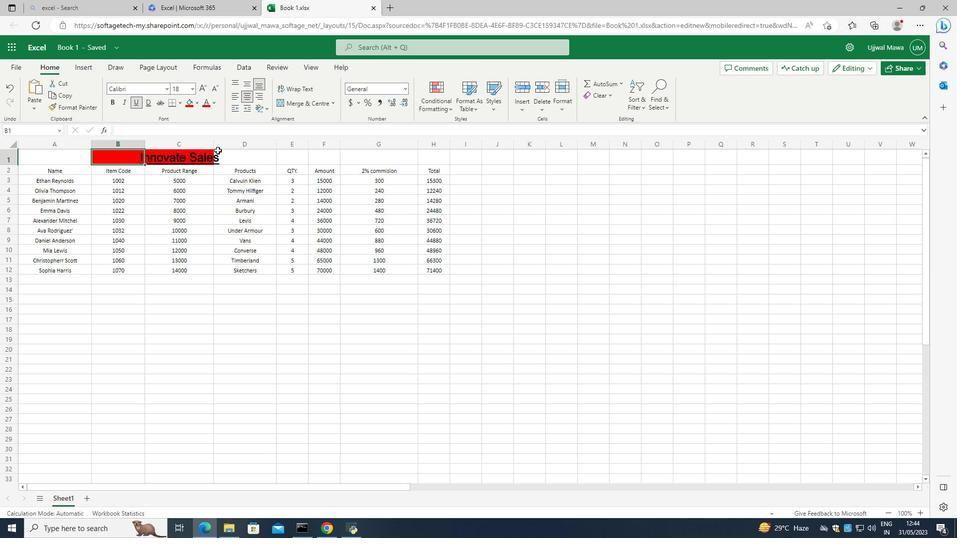 
Action: Mouse pressed left at (217, 153)
Screenshot: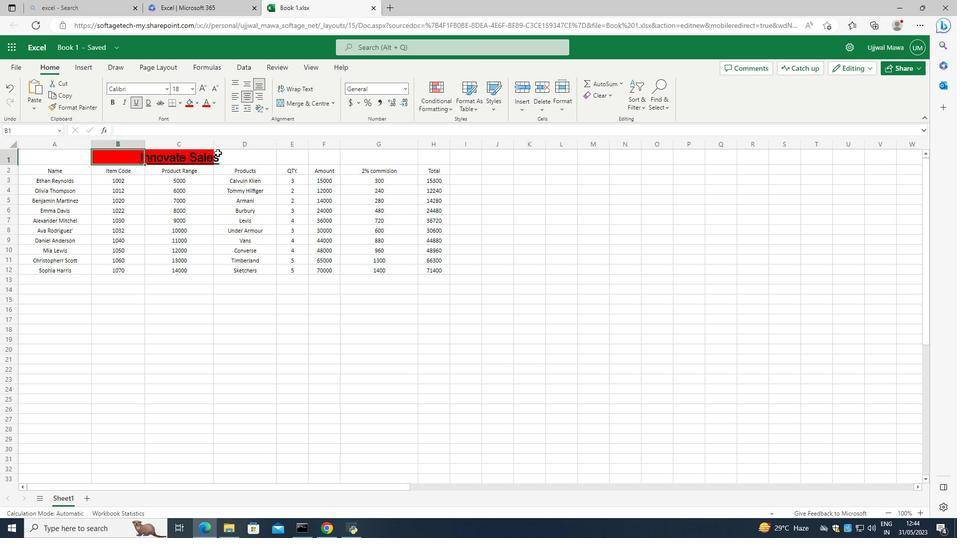 
Action: Mouse moved to (190, 106)
Screenshot: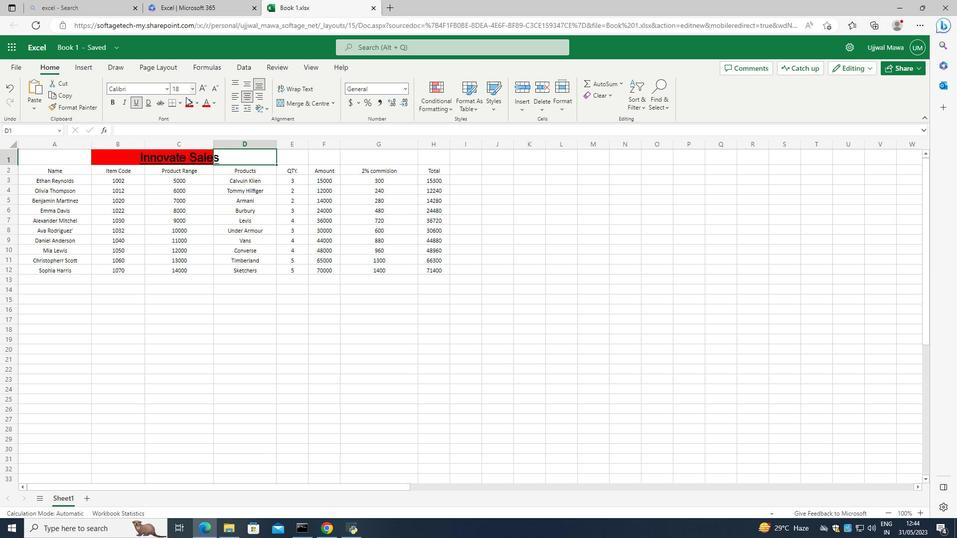 
Action: Mouse pressed left at (190, 106)
Screenshot: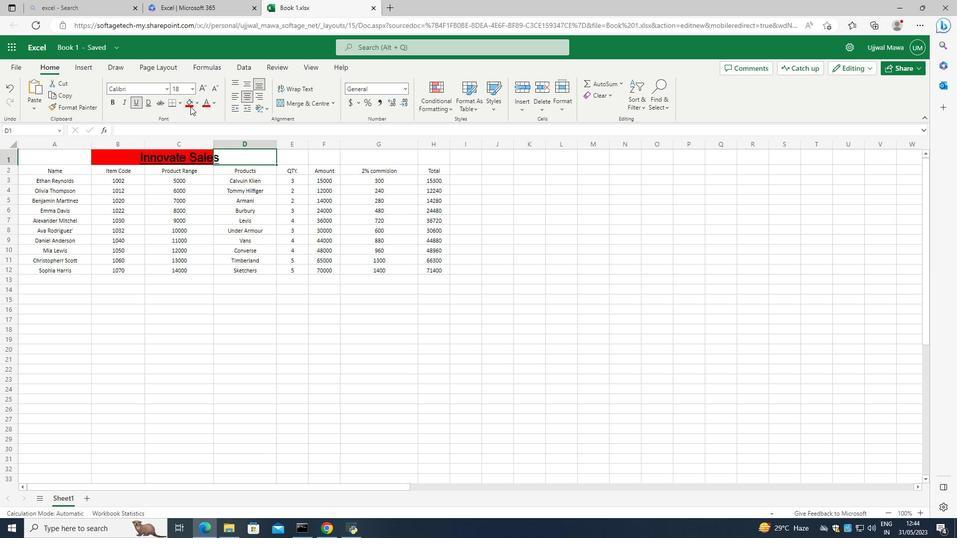 
Action: Mouse moved to (216, 232)
Screenshot: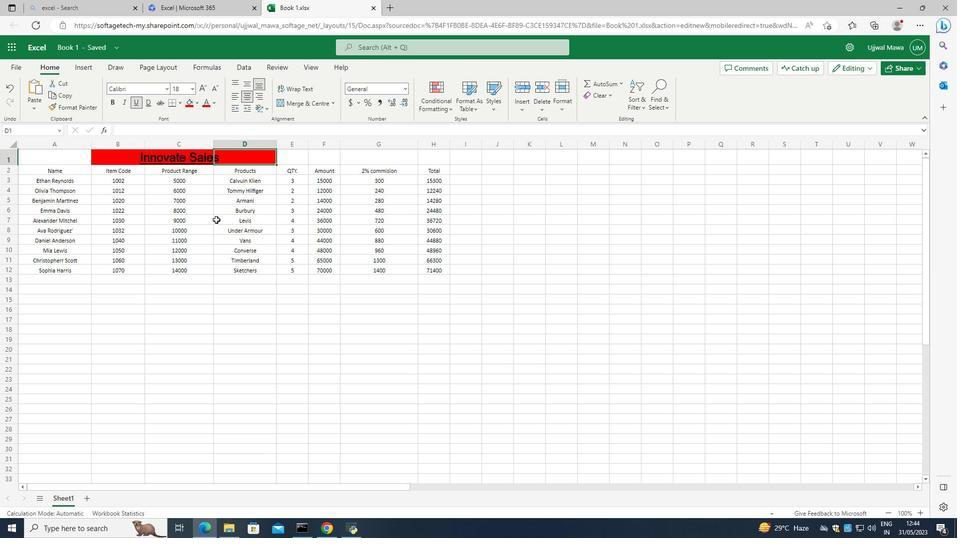 
Action: Mouse pressed left at (216, 232)
Screenshot: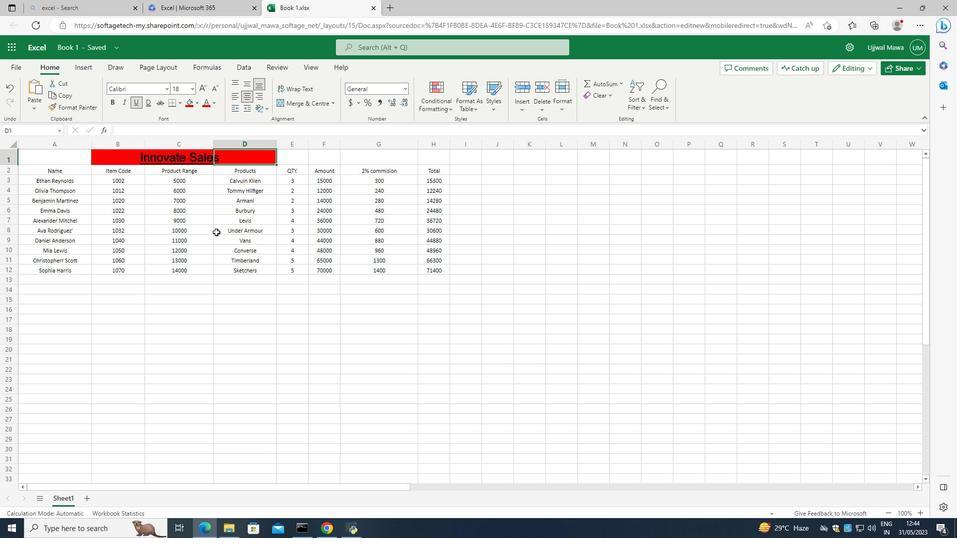 
Action: Mouse moved to (49, 177)
Screenshot: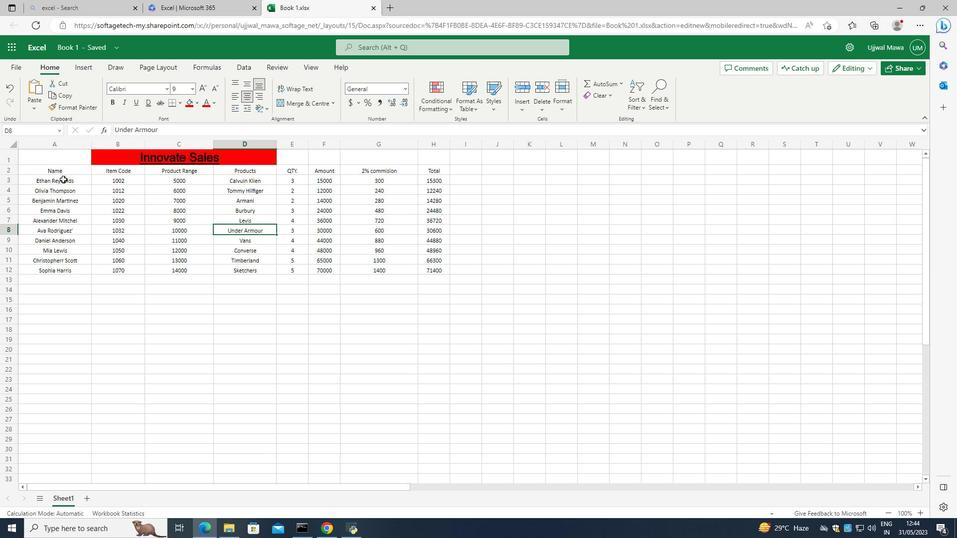
Action: Mouse pressed left at (49, 177)
Screenshot: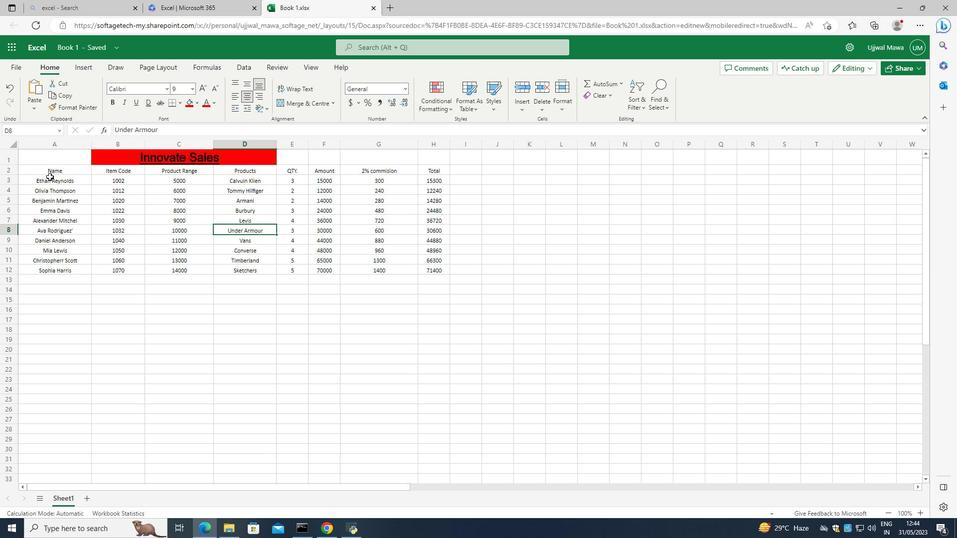 
Action: Mouse moved to (324, 312)
Screenshot: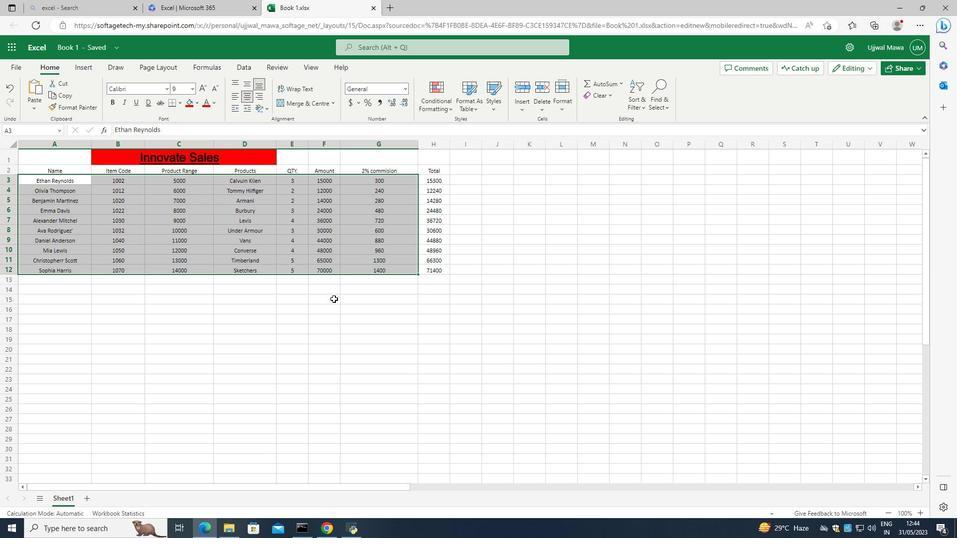 
Action: Mouse pressed left at (324, 312)
Screenshot: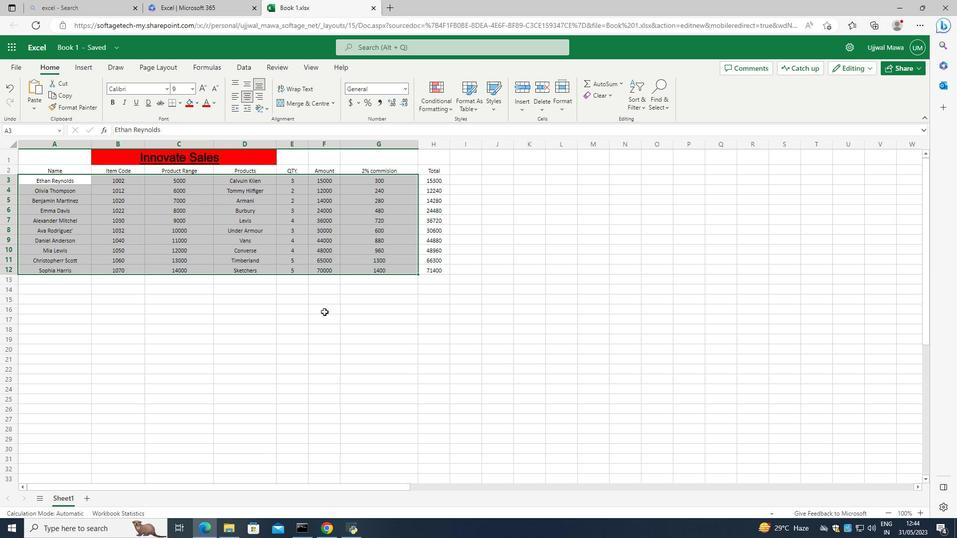 
Action: Mouse moved to (407, 294)
Screenshot: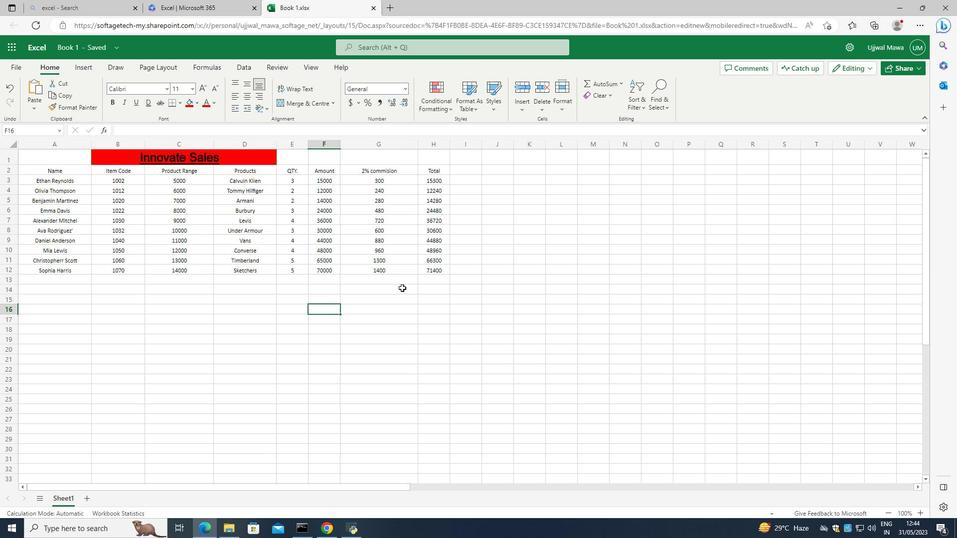 
Action: Mouse pressed left at (407, 294)
Screenshot: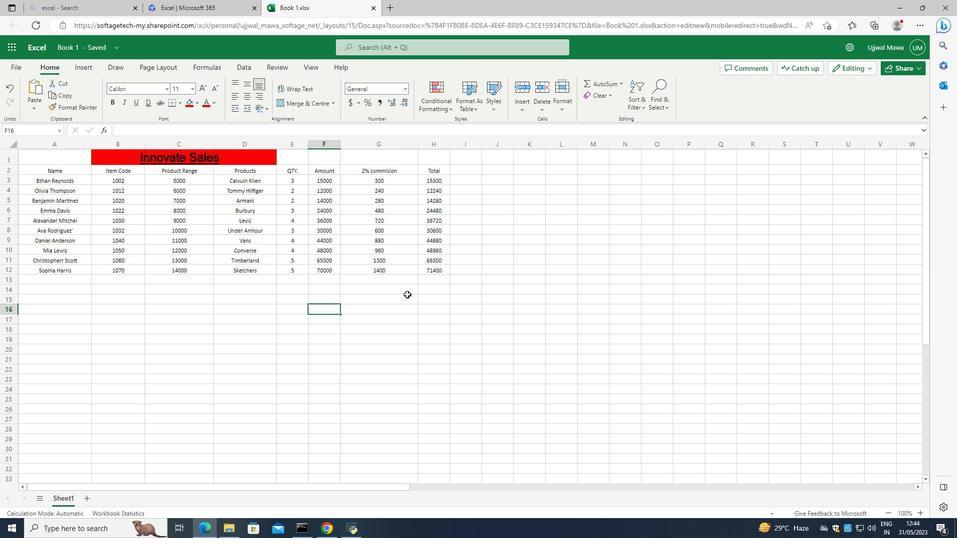 
Action: Mouse moved to (473, 204)
Screenshot: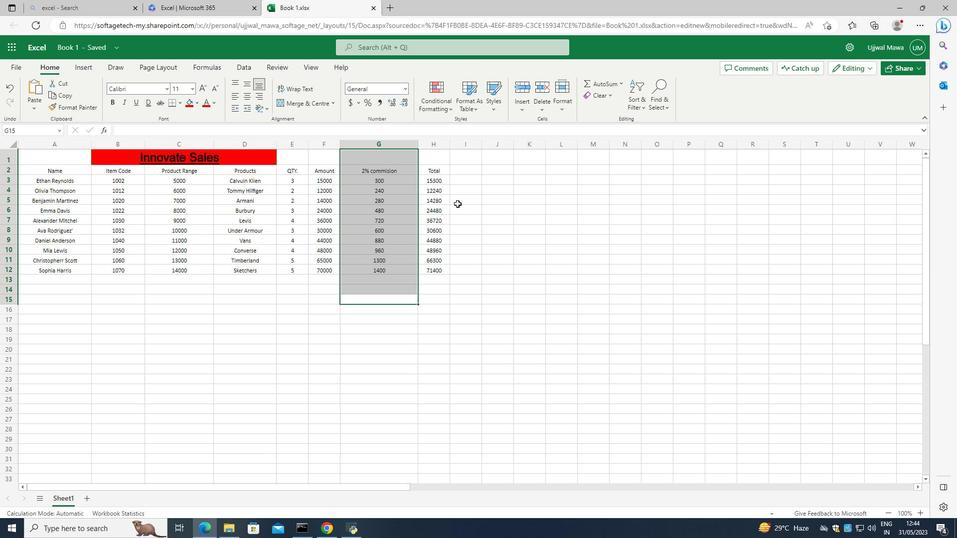 
Action: Mouse pressed left at (473, 204)
Screenshot: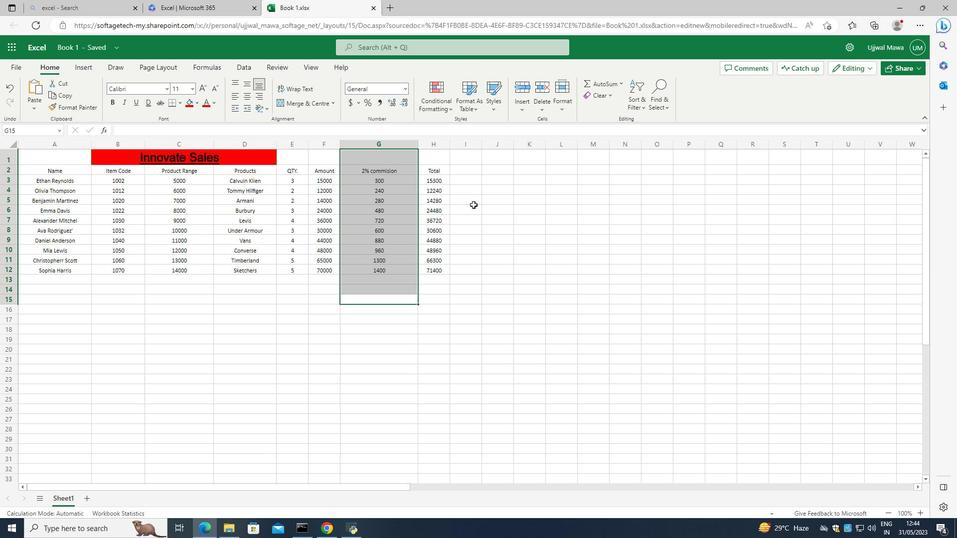 
Action: Mouse moved to (496, 161)
Screenshot: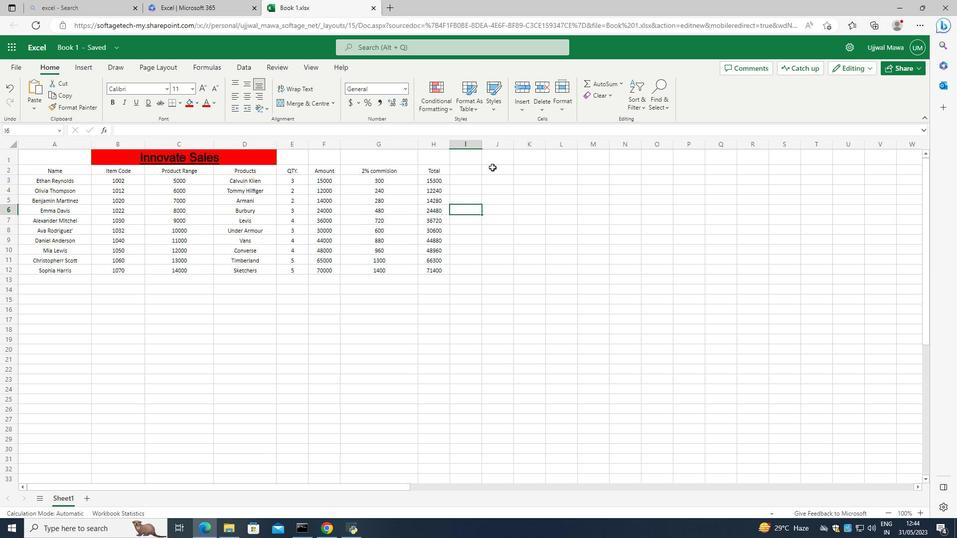 
Action: Mouse pressed left at (496, 161)
Screenshot: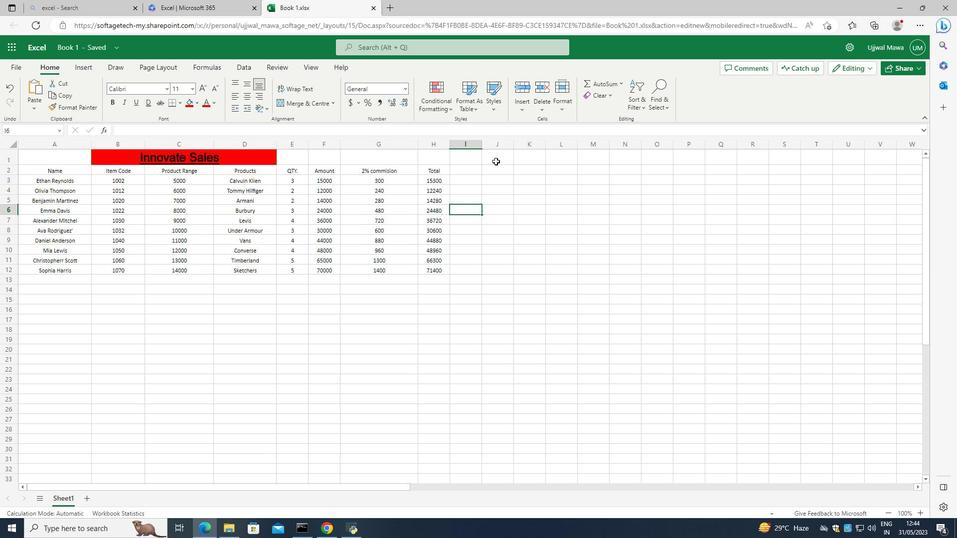 
Action: Mouse moved to (178, 104)
Screenshot: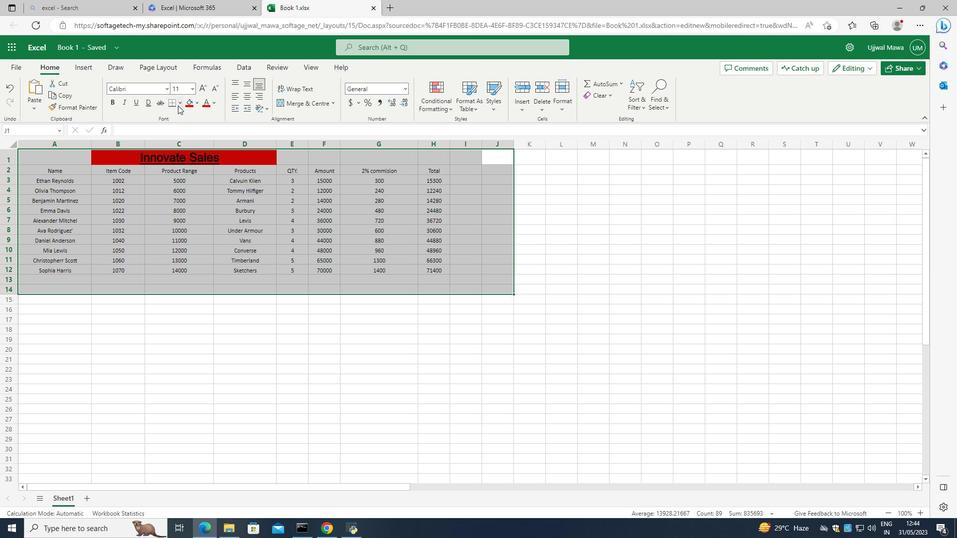 
Action: Mouse pressed left at (178, 104)
Screenshot: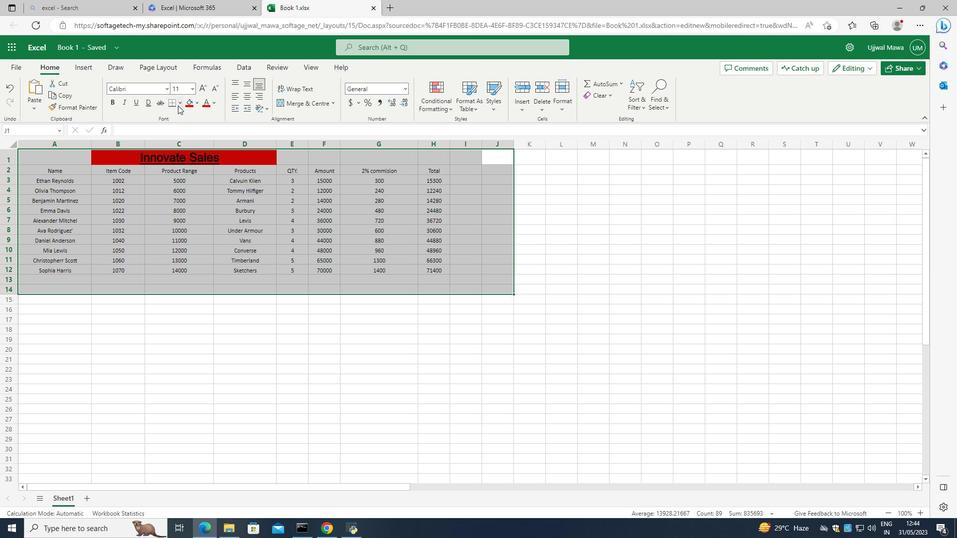 
Action: Mouse moved to (203, 141)
Screenshot: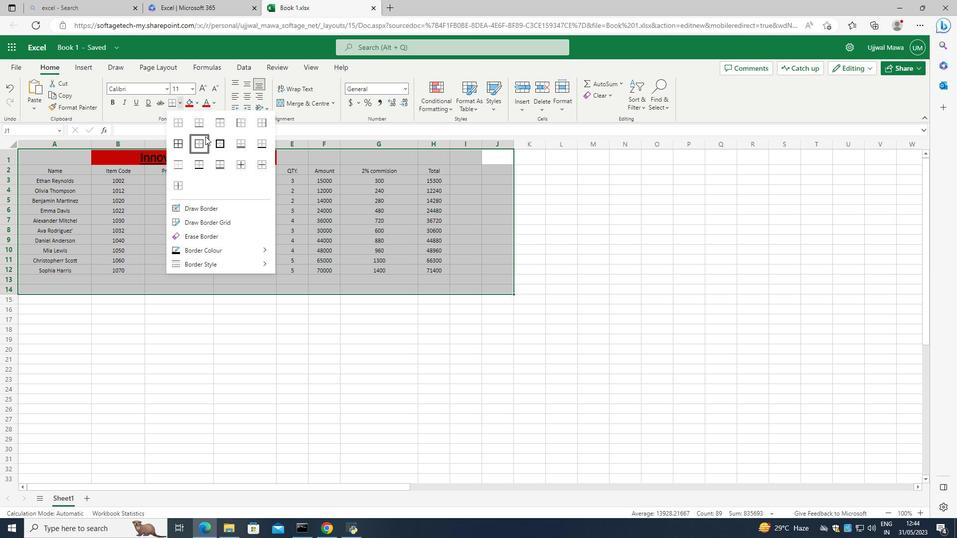 
Action: Mouse pressed left at (203, 141)
Screenshot: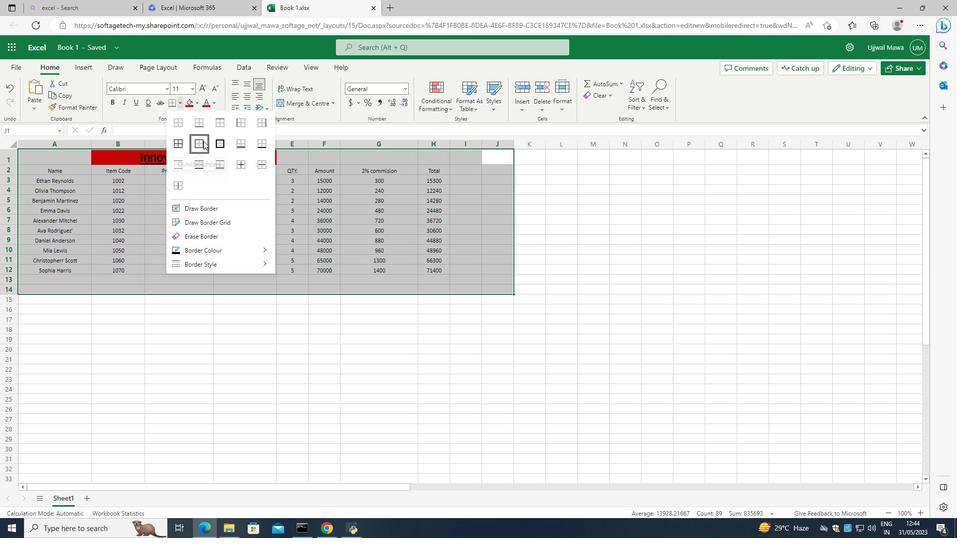 
Action: Mouse moved to (181, 312)
Screenshot: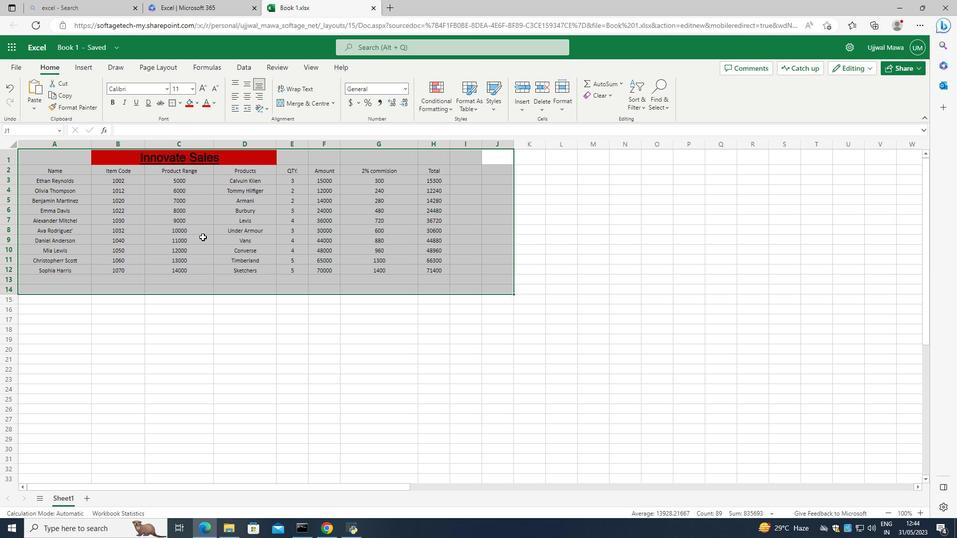 
Action: Mouse pressed left at (181, 312)
Screenshot: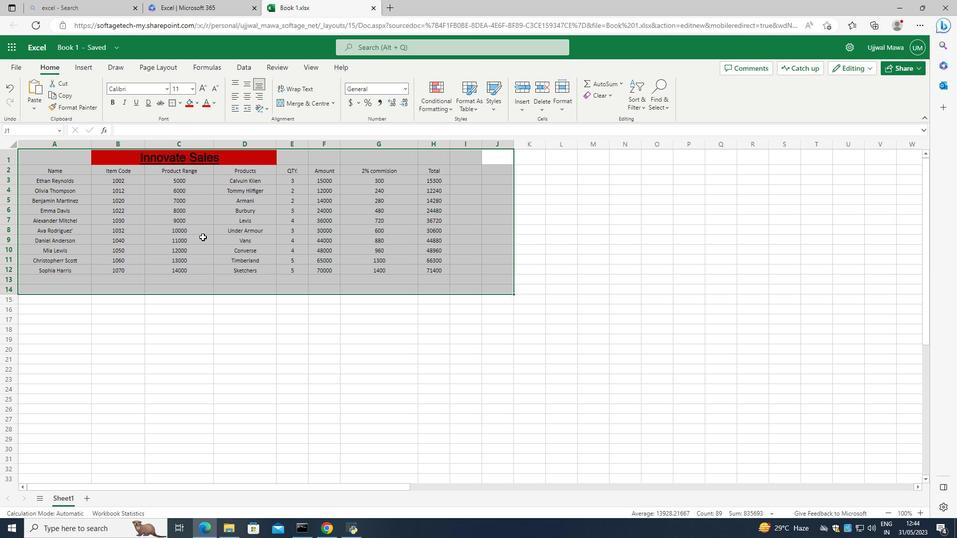 
Action: Mouse moved to (137, 240)
Screenshot: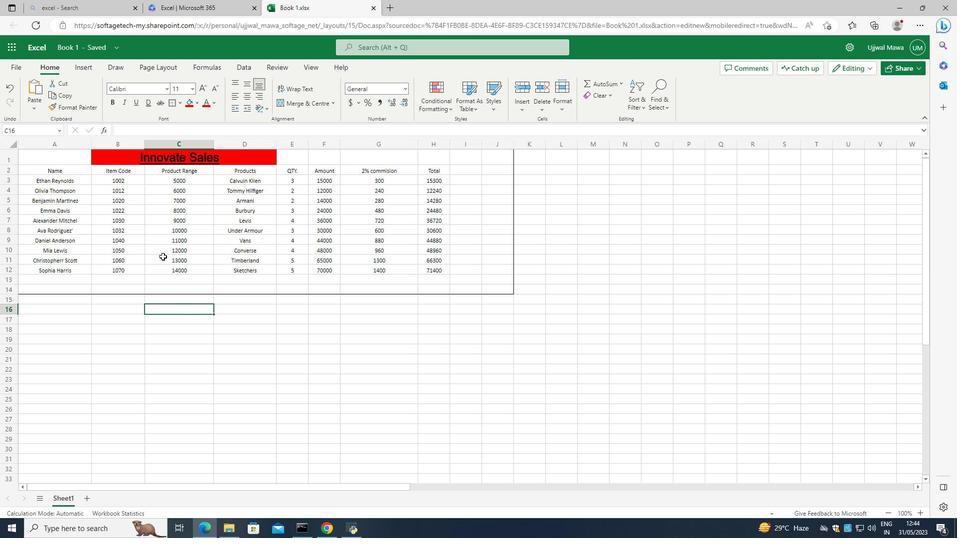 
Action: Mouse scrolled (137, 241) with delta (0, 0)
Screenshot: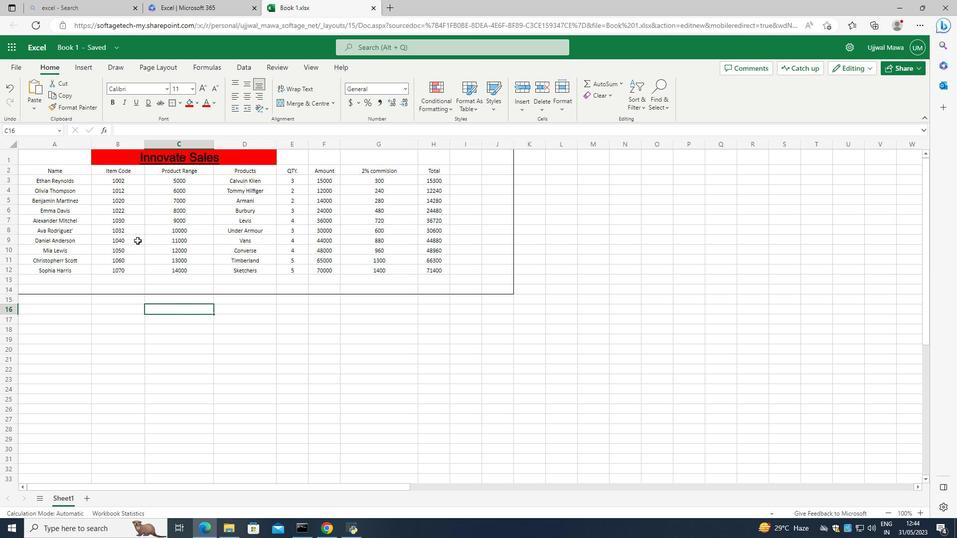 
Action: Mouse scrolled (137, 241) with delta (0, 0)
Screenshot: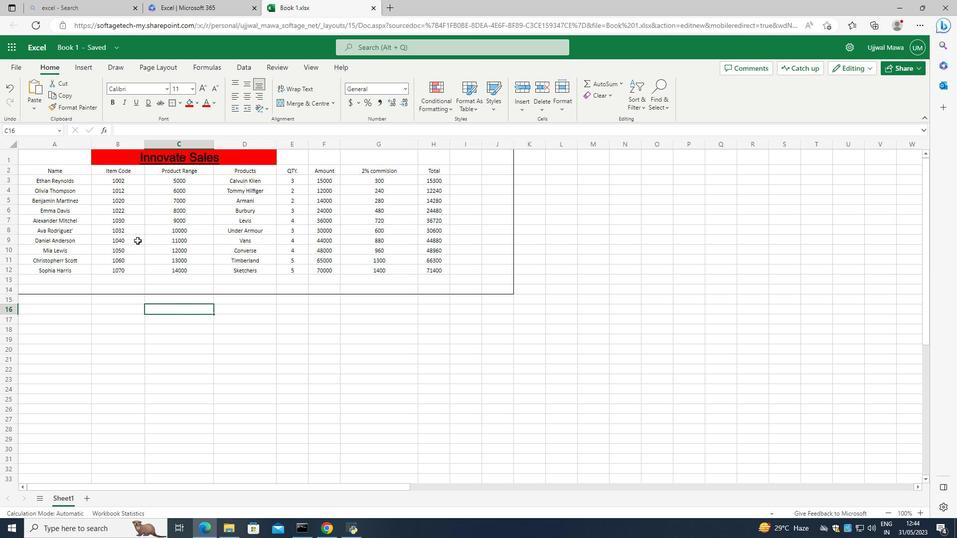 
Action: Mouse scrolled (137, 241) with delta (0, 0)
Screenshot: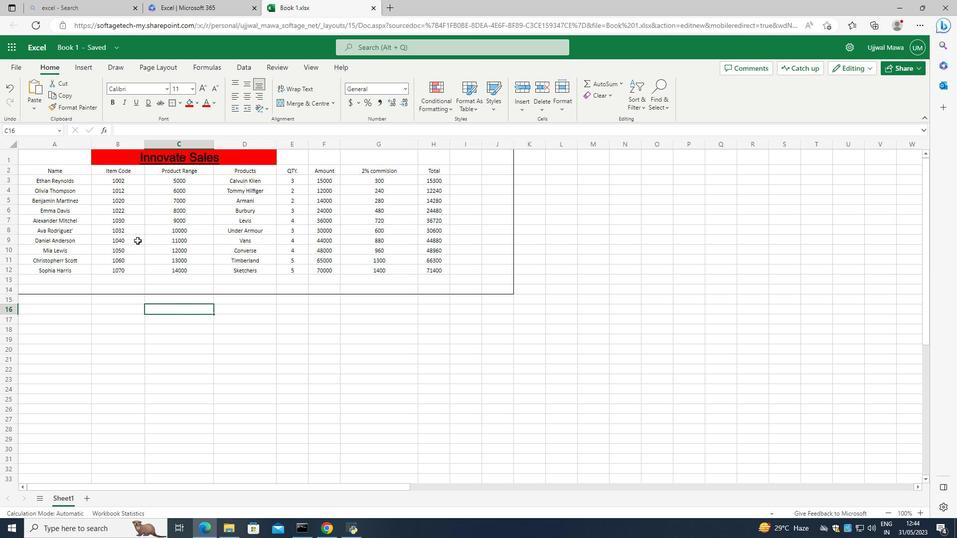 
Action: Mouse moved to (179, 98)
Screenshot: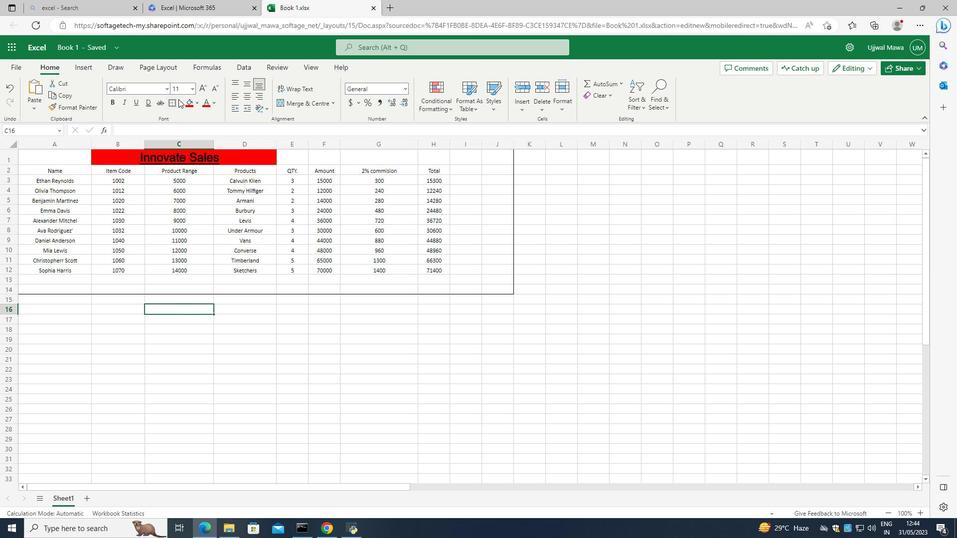 
Action: Mouse pressed left at (179, 98)
Screenshot: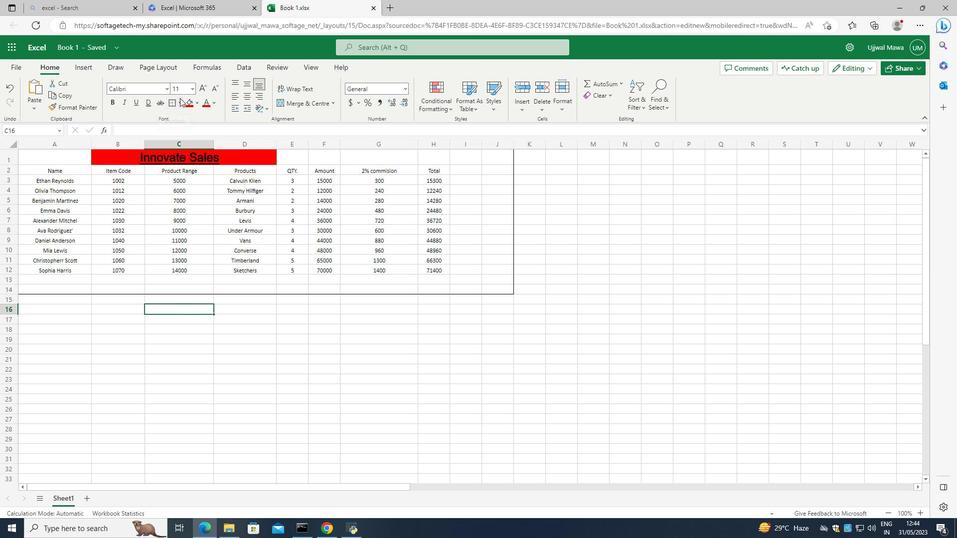 
Action: Mouse moved to (182, 145)
Screenshot: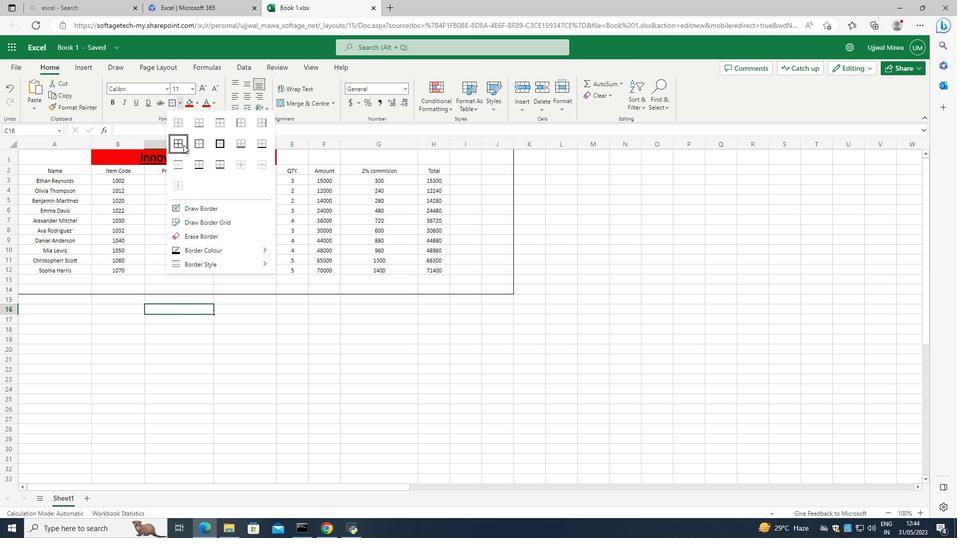 
Action: Mouse pressed left at (182, 145)
Screenshot: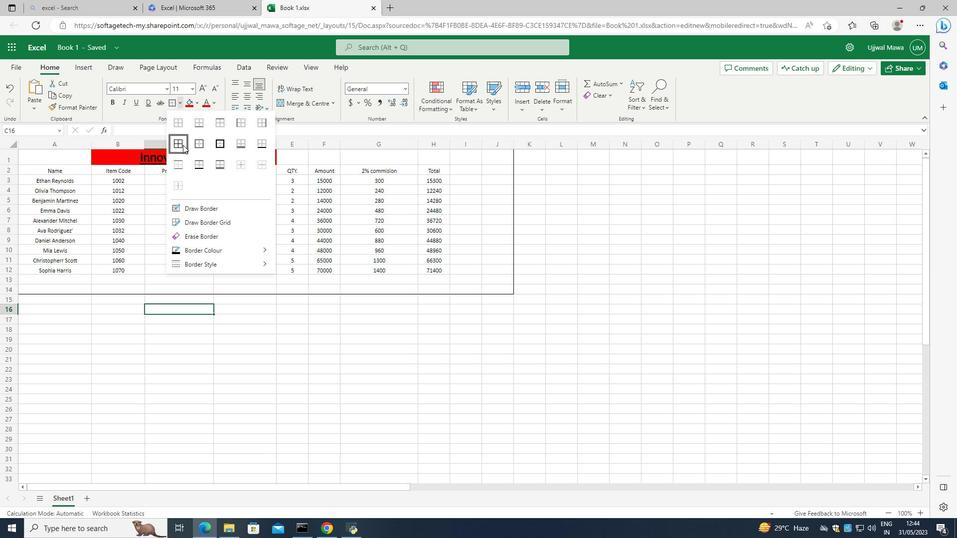 
Action: Mouse moved to (181, 306)
Screenshot: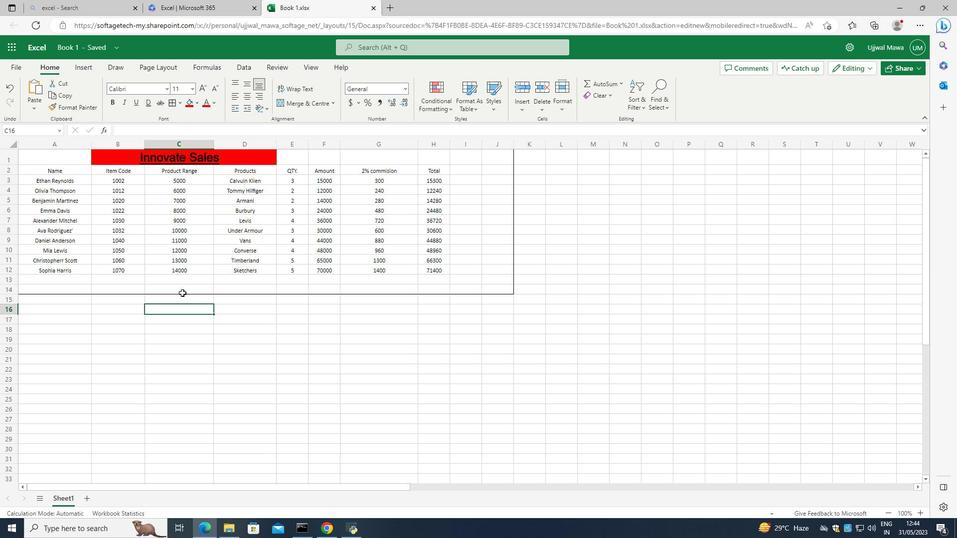 
Action: Mouse pressed left at (181, 306)
Screenshot: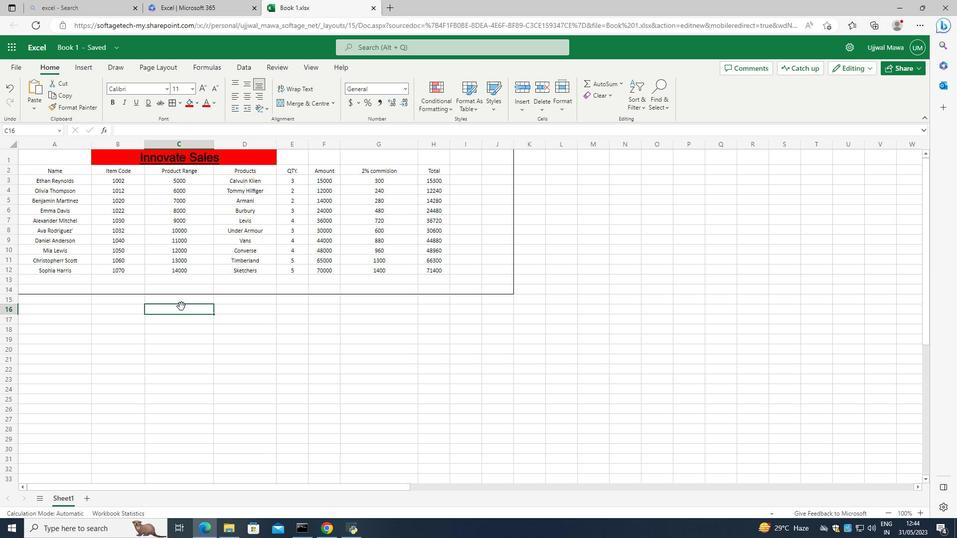 
Action: Mouse moved to (62, 177)
Screenshot: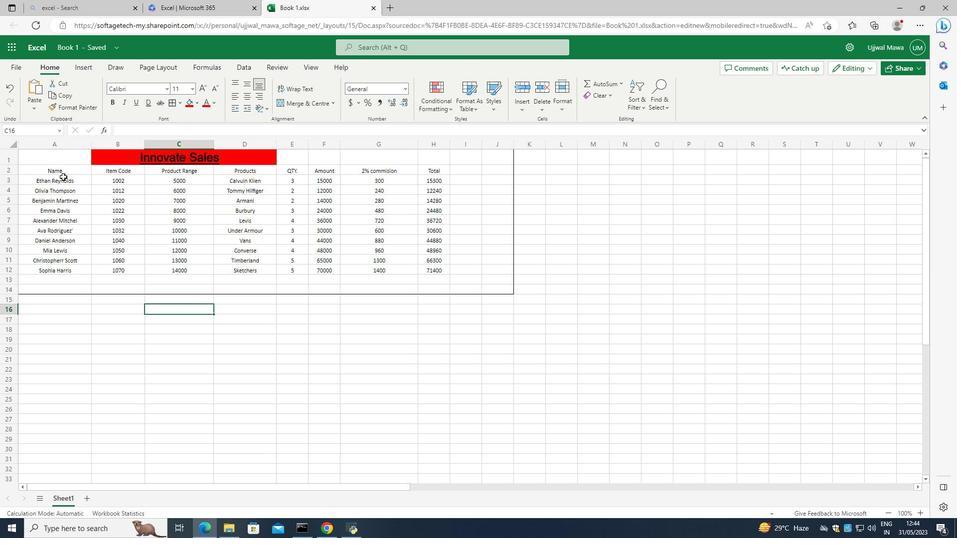 
Action: Mouse pressed left at (62, 177)
Screenshot: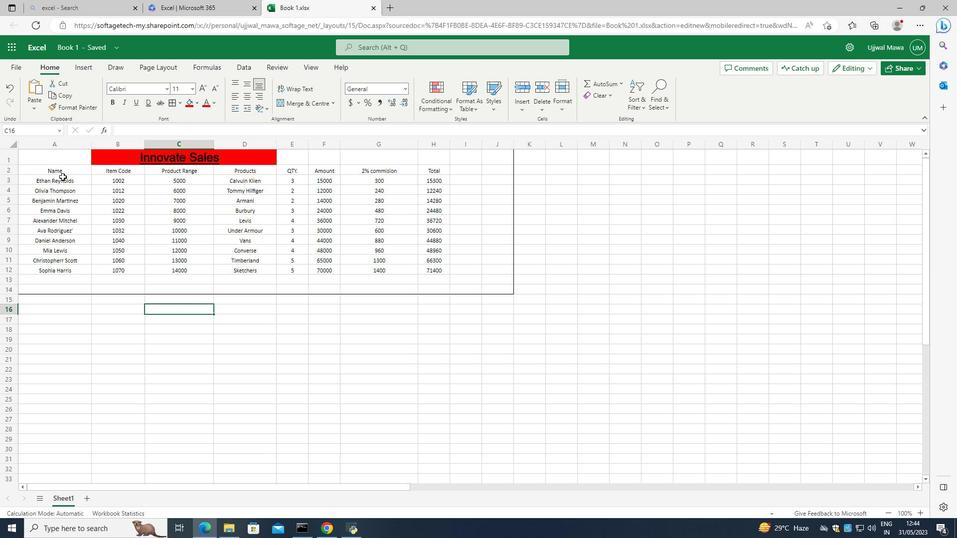 
Action: Mouse moved to (179, 100)
Screenshot: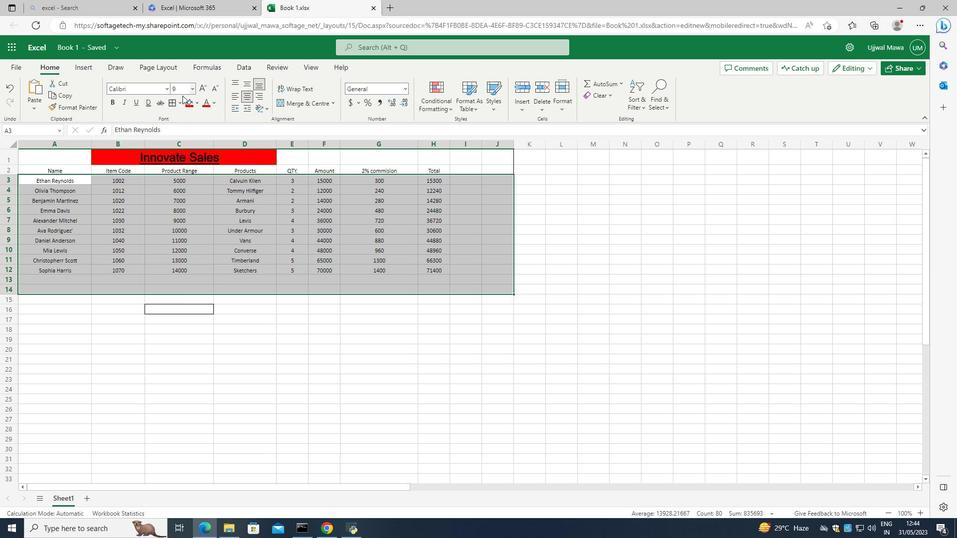 
Action: Mouse pressed left at (179, 100)
Screenshot: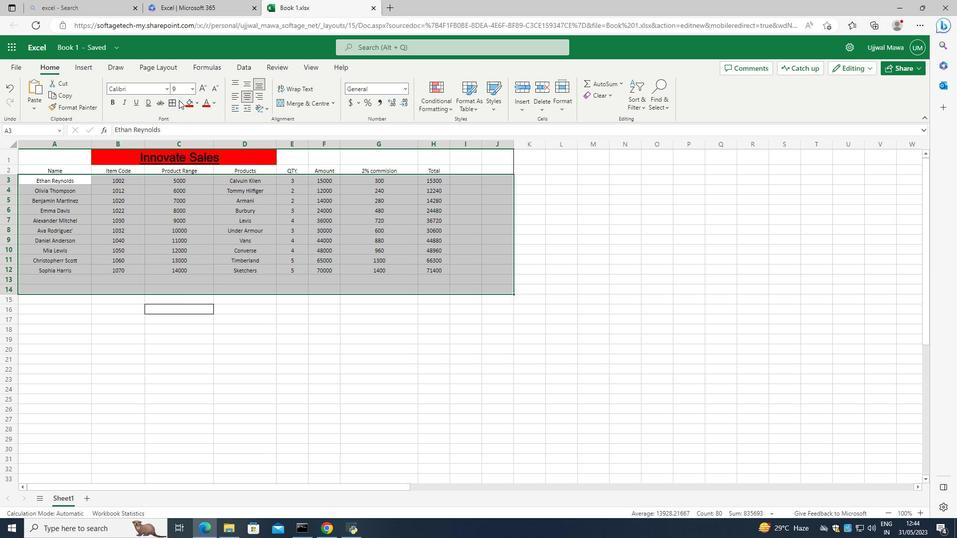 
Action: Mouse moved to (175, 103)
Screenshot: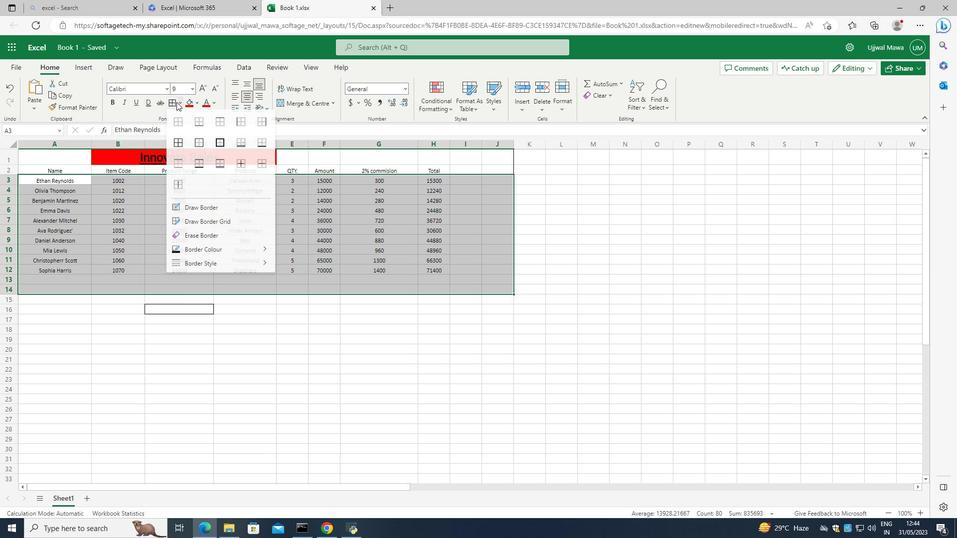 
Action: Mouse pressed left at (175, 103)
Screenshot: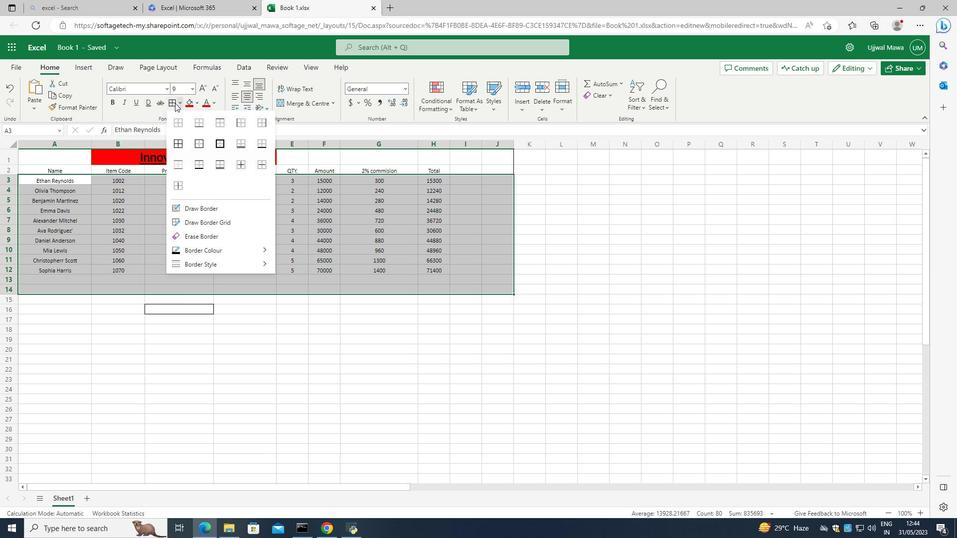 
Action: Mouse moved to (156, 271)
Screenshot: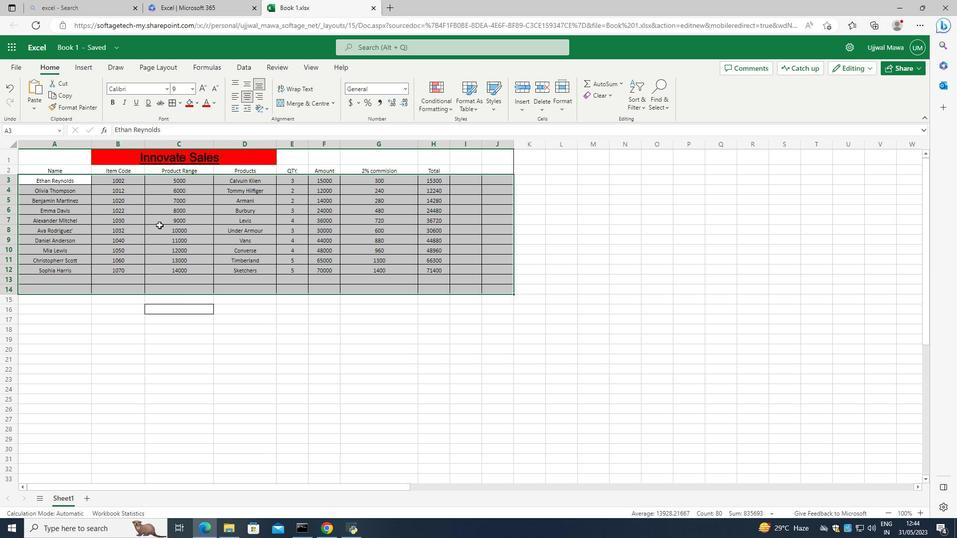 
Action: Mouse pressed left at (156, 271)
Screenshot: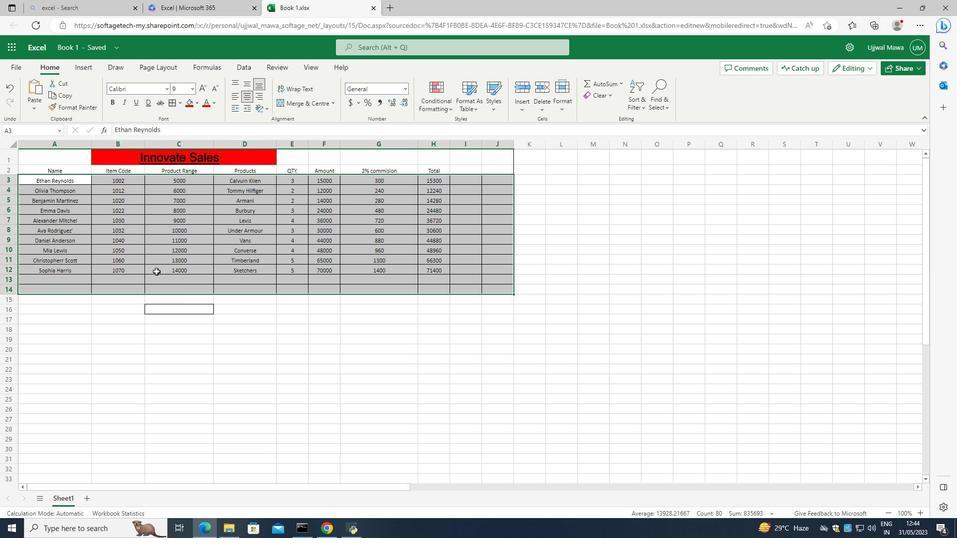 
Action: Mouse moved to (162, 307)
Screenshot: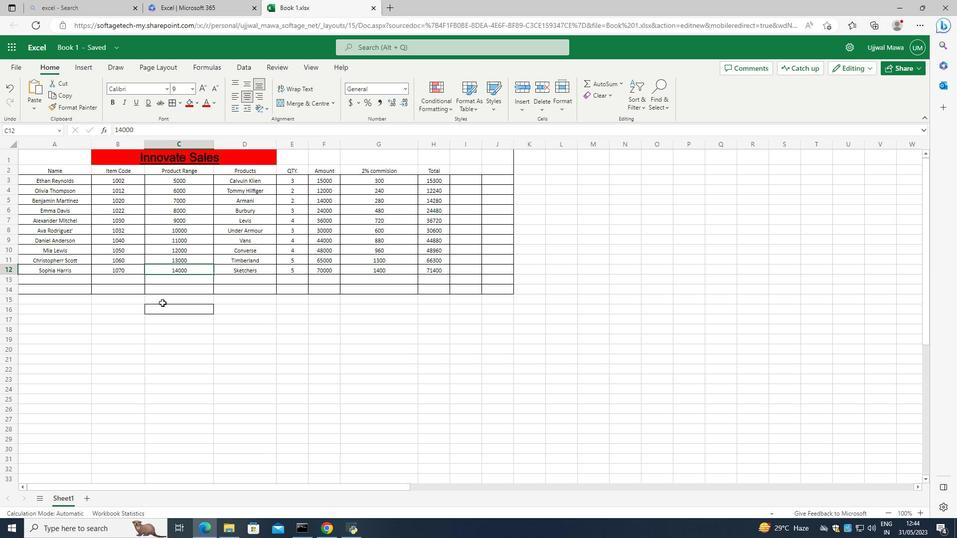 
Action: Mouse pressed left at (162, 307)
Screenshot: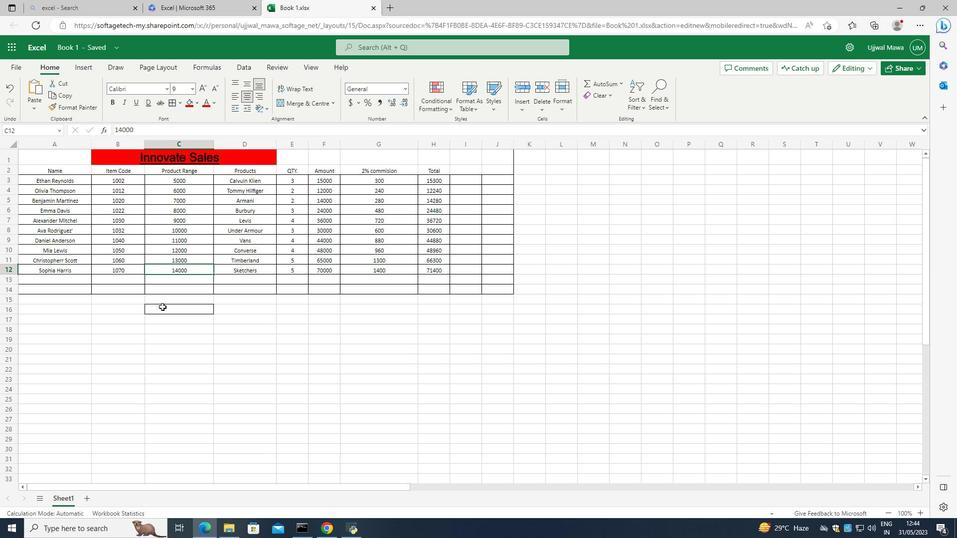 
Action: Key pressed <Key.backspace>
Screenshot: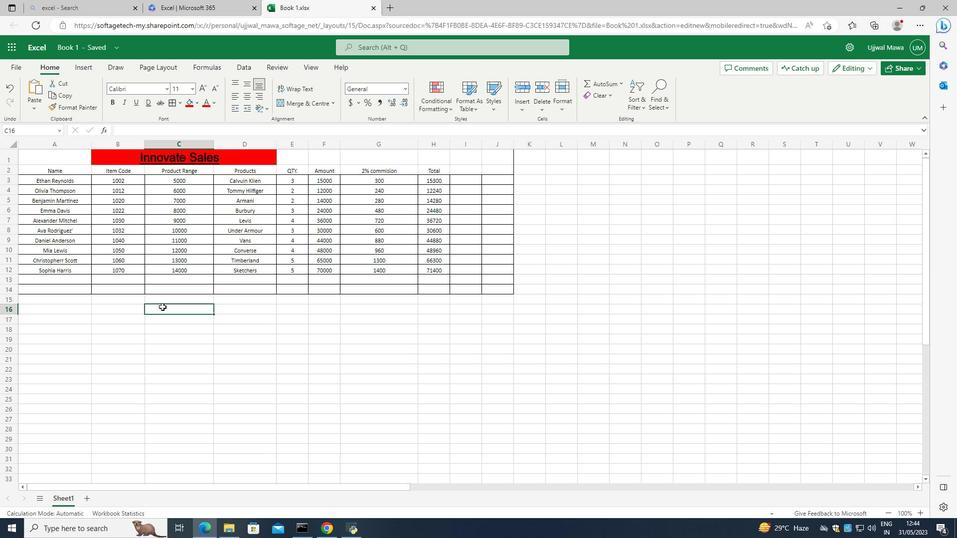 
Action: Mouse moved to (161, 307)
Screenshot: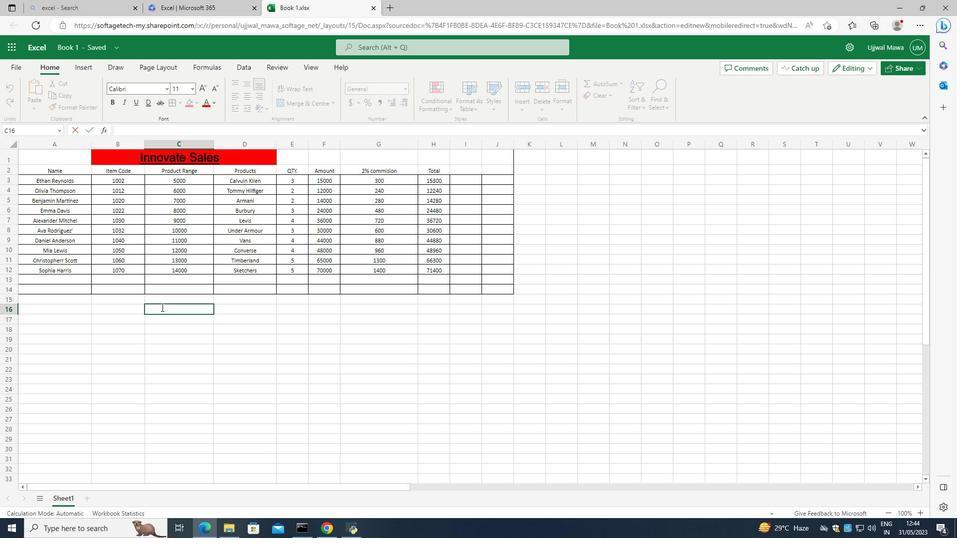 
Action: Key pressed <Key.backspace>
Screenshot: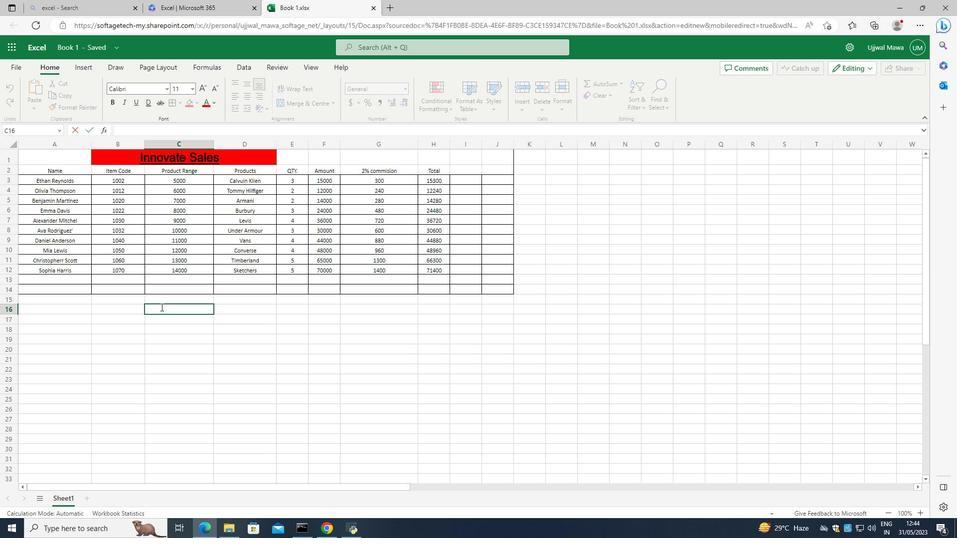 
Action: Mouse moved to (134, 305)
Screenshot: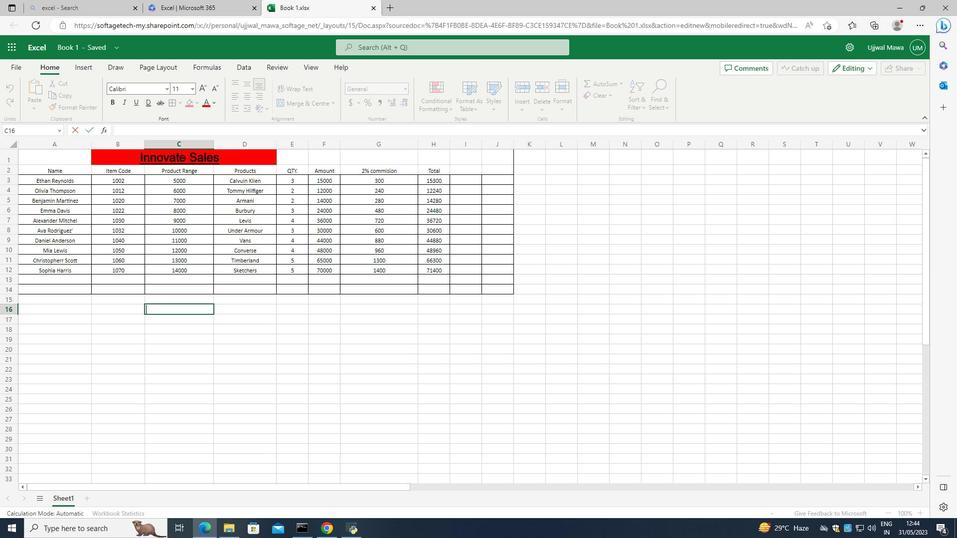 
Action: Mouse pressed left at (134, 305)
Screenshot: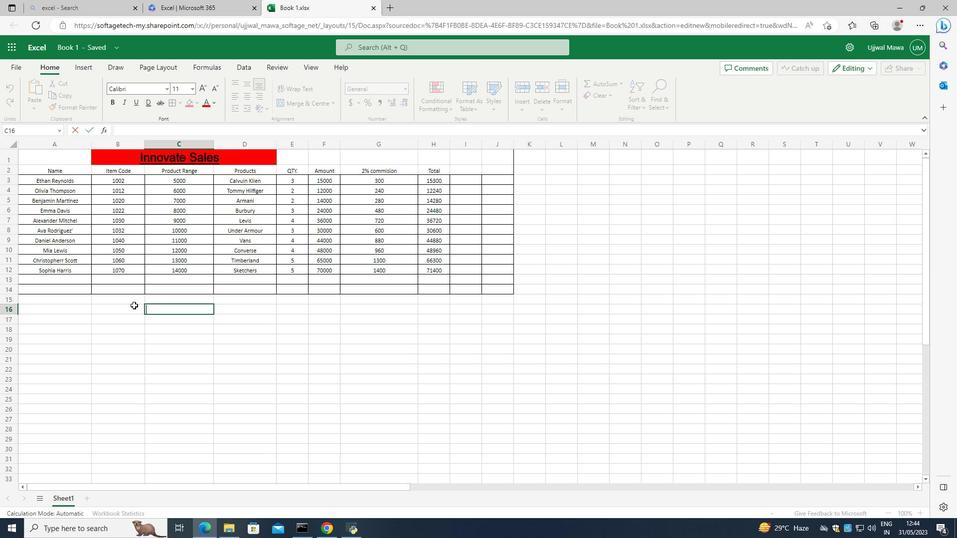 
Action: Mouse moved to (148, 325)
Screenshot: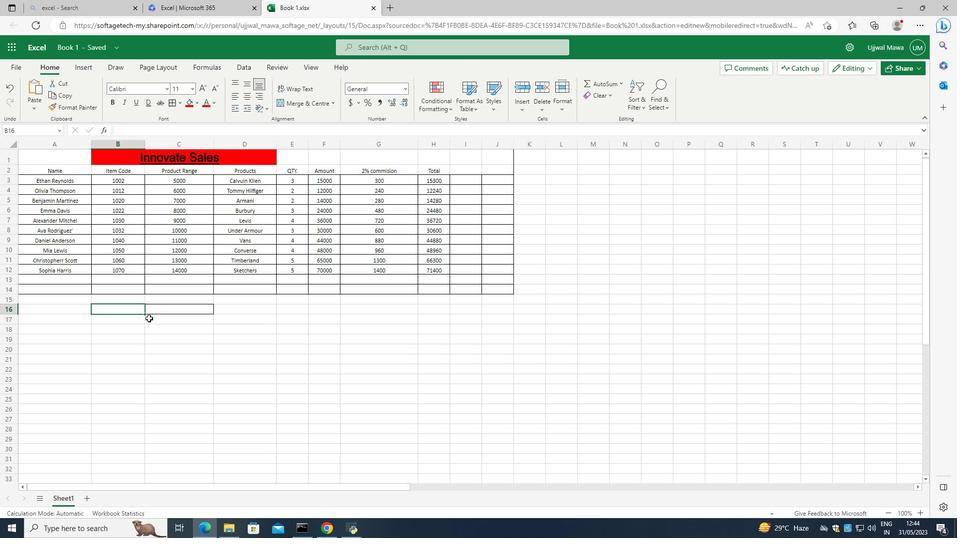 
Action: Mouse pressed left at (148, 325)
Screenshot: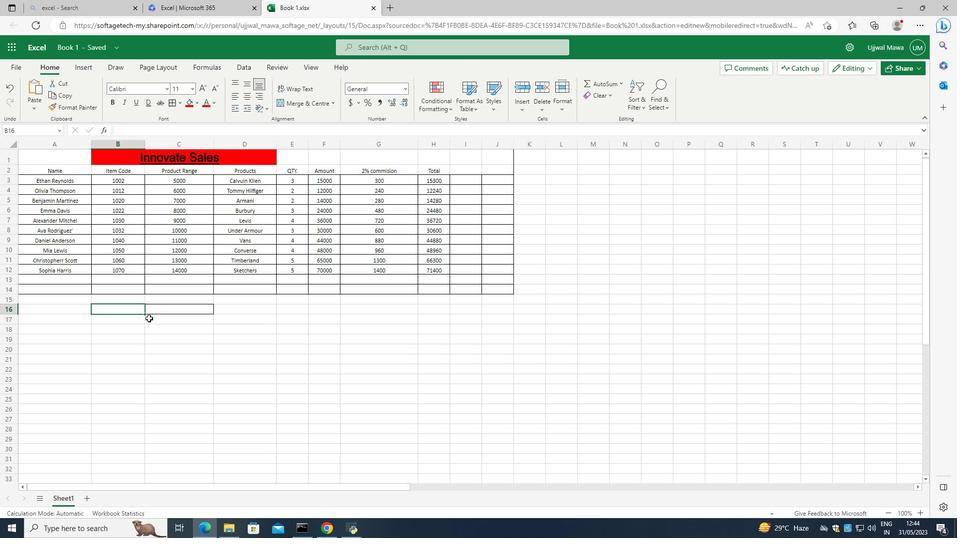 
Action: Mouse moved to (244, 317)
Screenshot: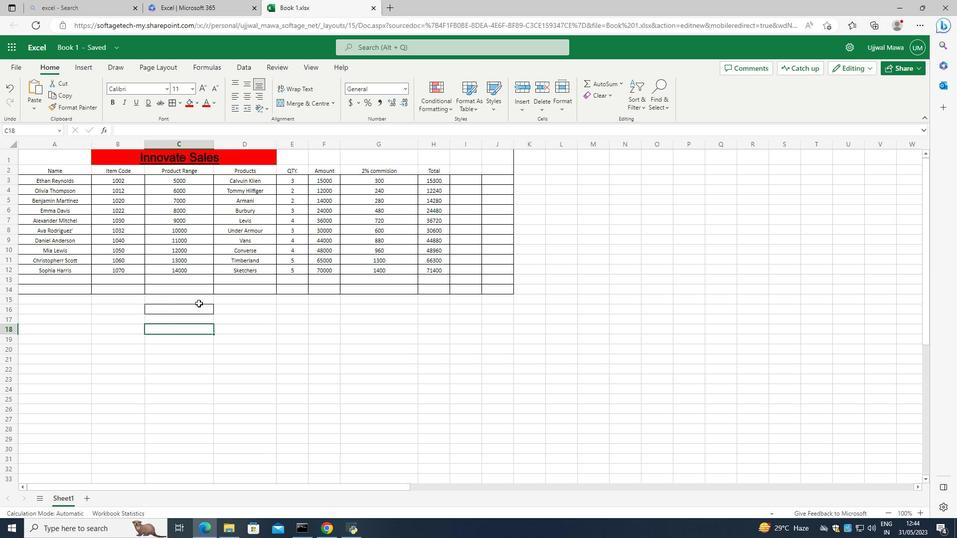 
Action: Mouse pressed left at (244, 317)
Screenshot: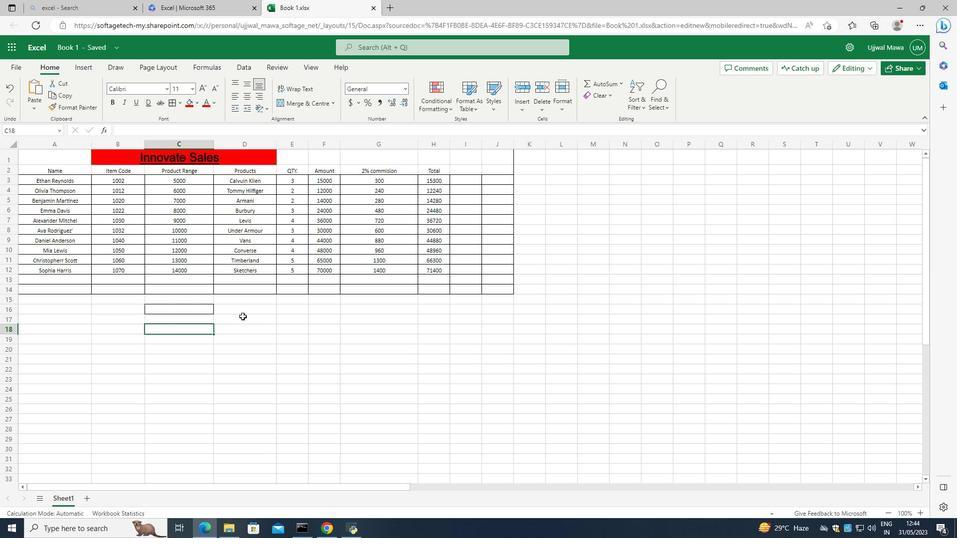 
Action: Mouse moved to (191, 341)
Screenshot: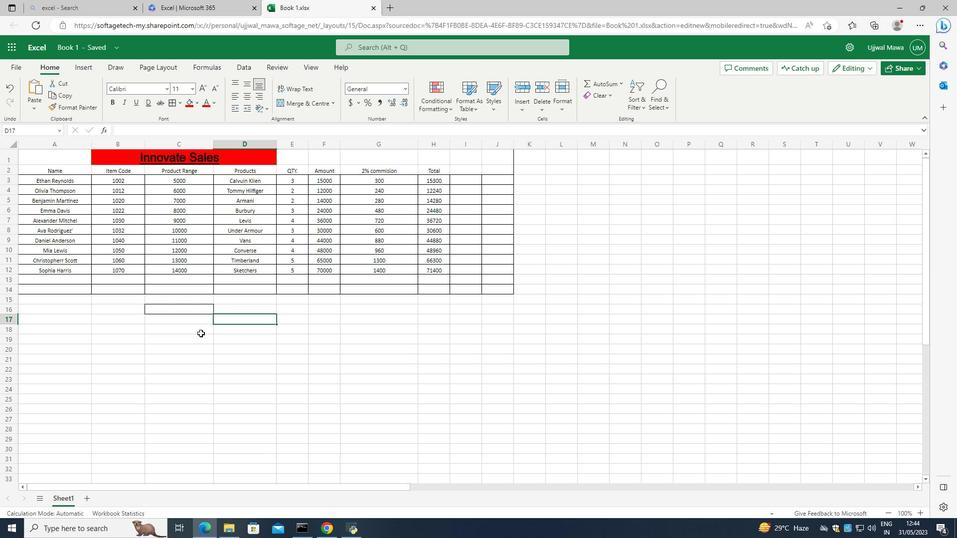 
Action: Mouse pressed left at (191, 341)
Screenshot: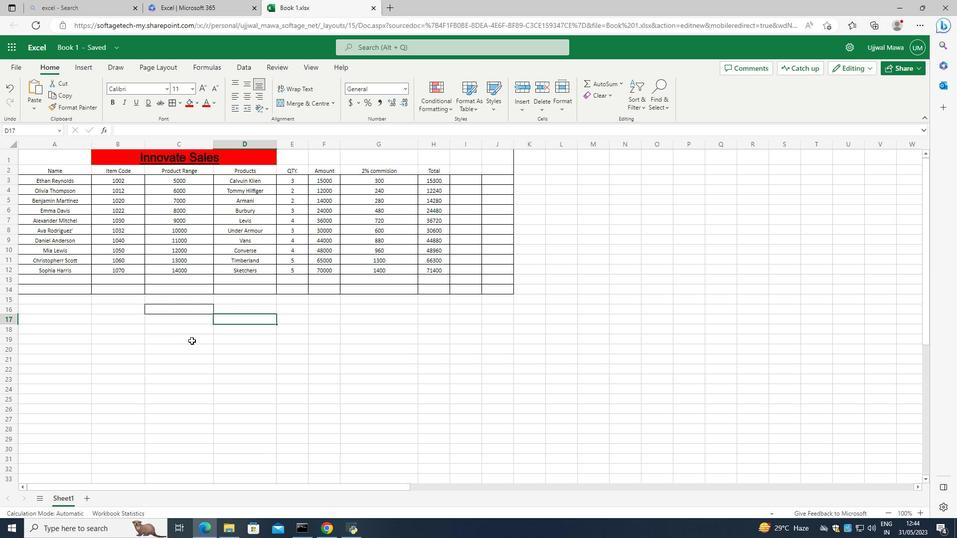 
Action: Mouse moved to (170, 320)
Screenshot: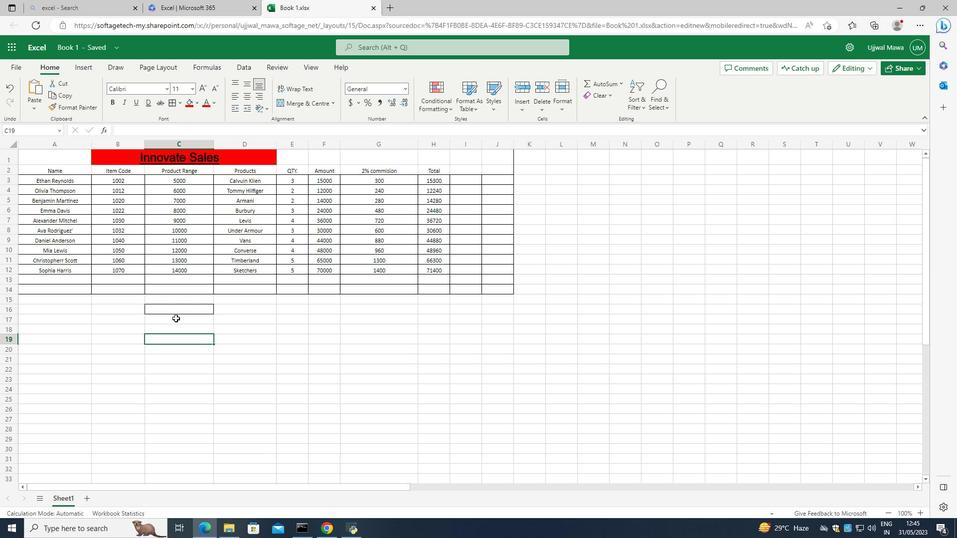 
